 Task: Find connections with filter location Kūdligi with filter topic #Datawith filter profile language Spanish with filter current company Yinson with filter school St Joseph's College of Commerce (Autonomous) with filter industry Laundry and Drycleaning Services with filter service category Public Speaking with filter keywords title Digital Marketing Manager
Action: Mouse moved to (300, 226)
Screenshot: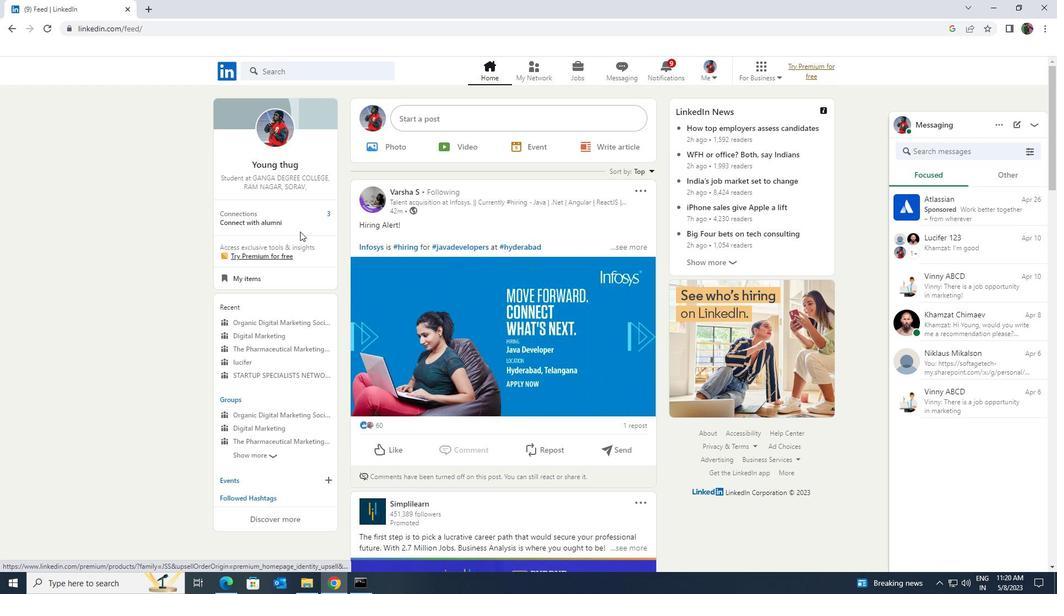 
Action: Mouse pressed left at (300, 226)
Screenshot: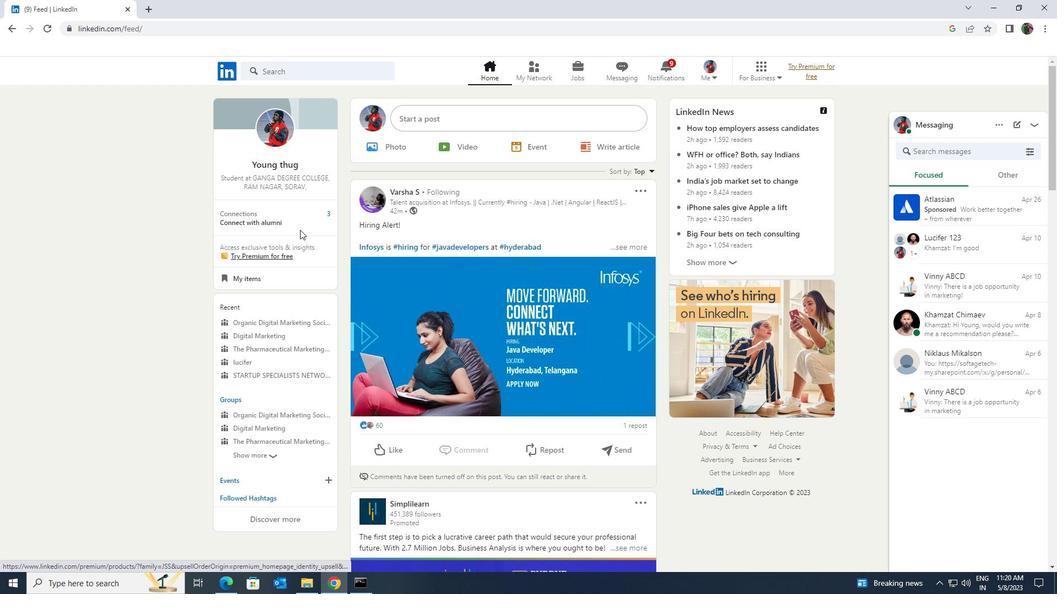 
Action: Mouse moved to (299, 139)
Screenshot: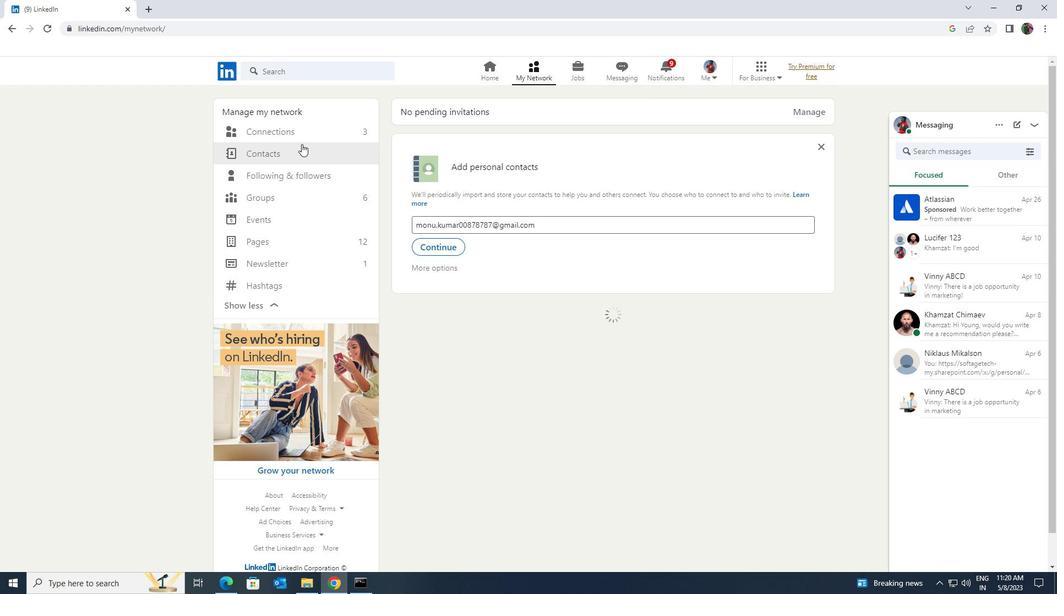
Action: Mouse pressed left at (299, 139)
Screenshot: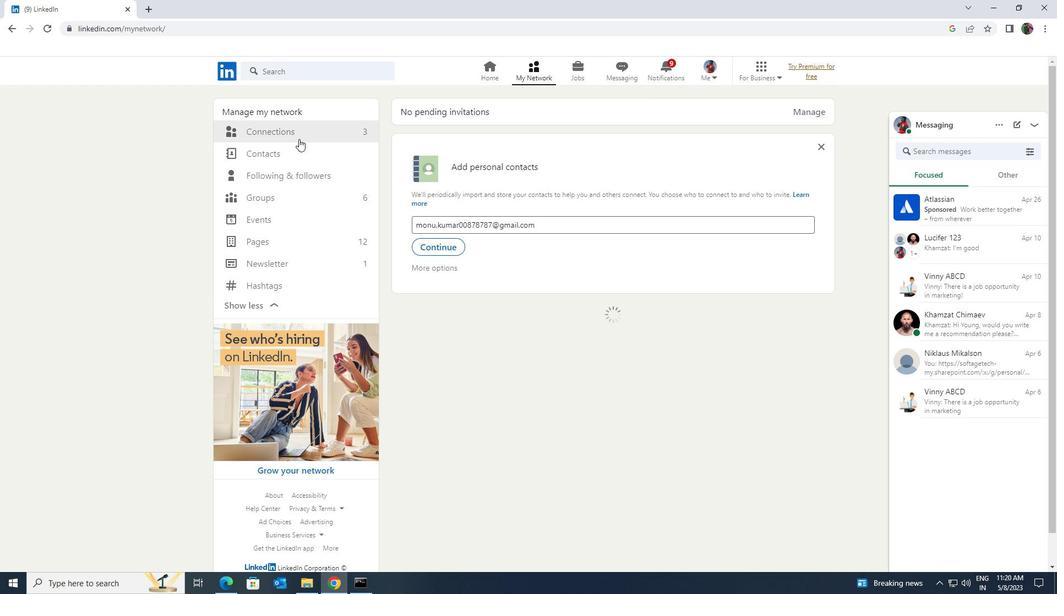 
Action: Mouse moved to (304, 128)
Screenshot: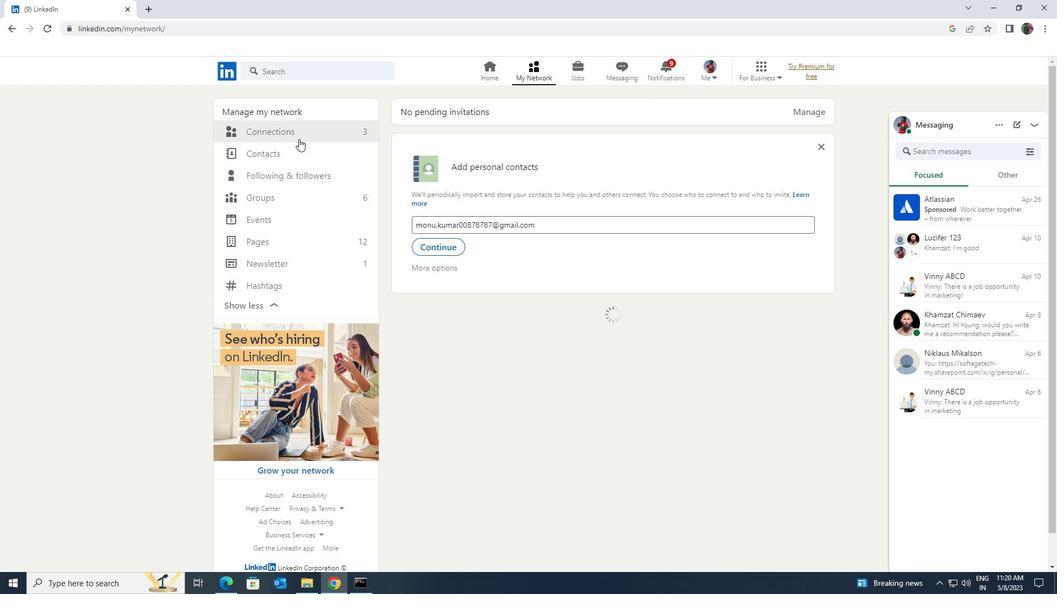 
Action: Mouse pressed left at (304, 128)
Screenshot: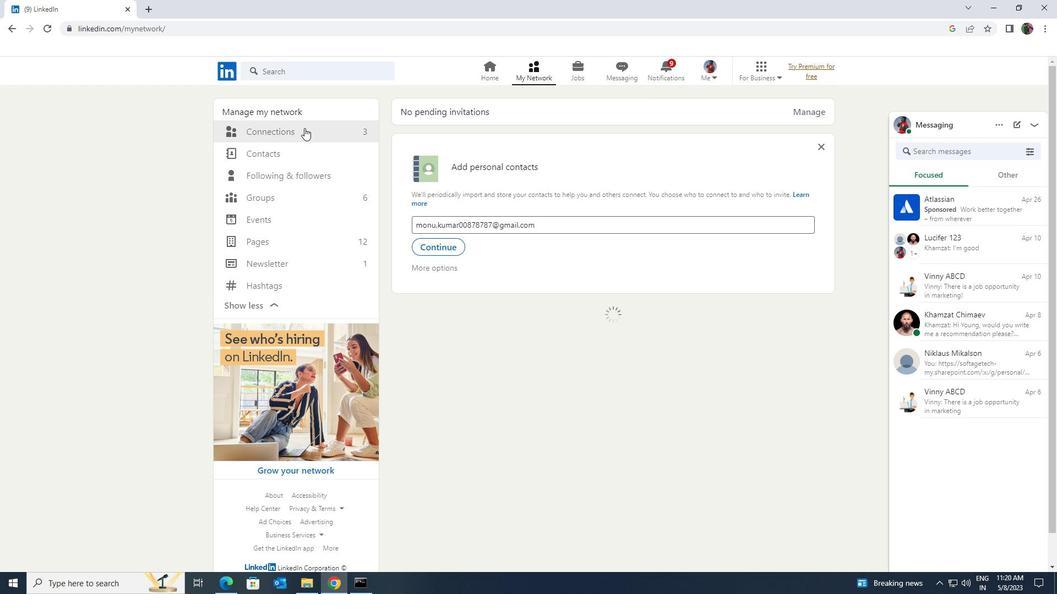 
Action: Mouse moved to (580, 133)
Screenshot: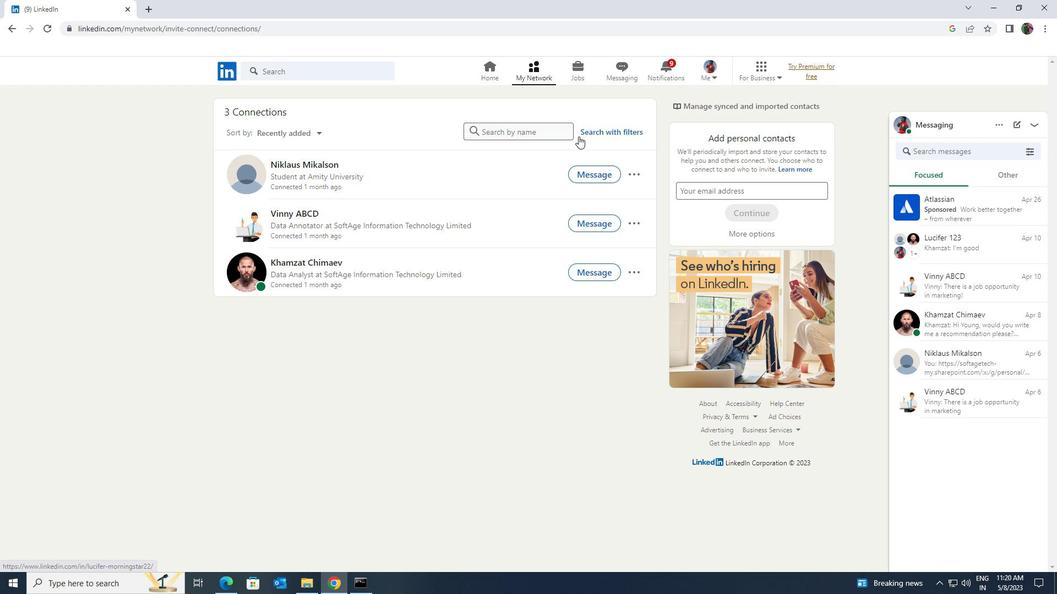 
Action: Mouse pressed left at (580, 133)
Screenshot: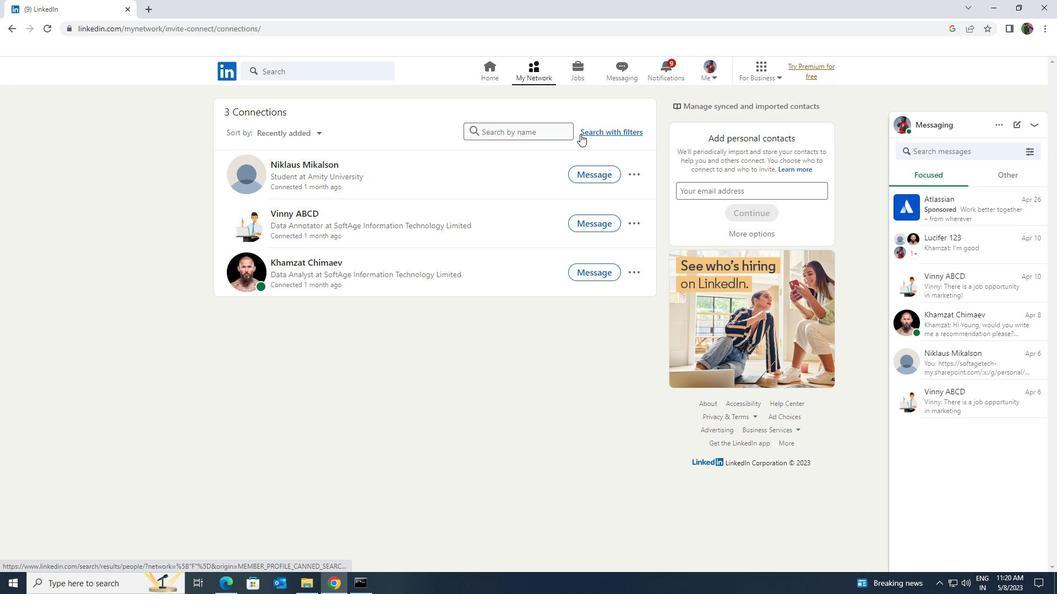 
Action: Mouse moved to (549, 105)
Screenshot: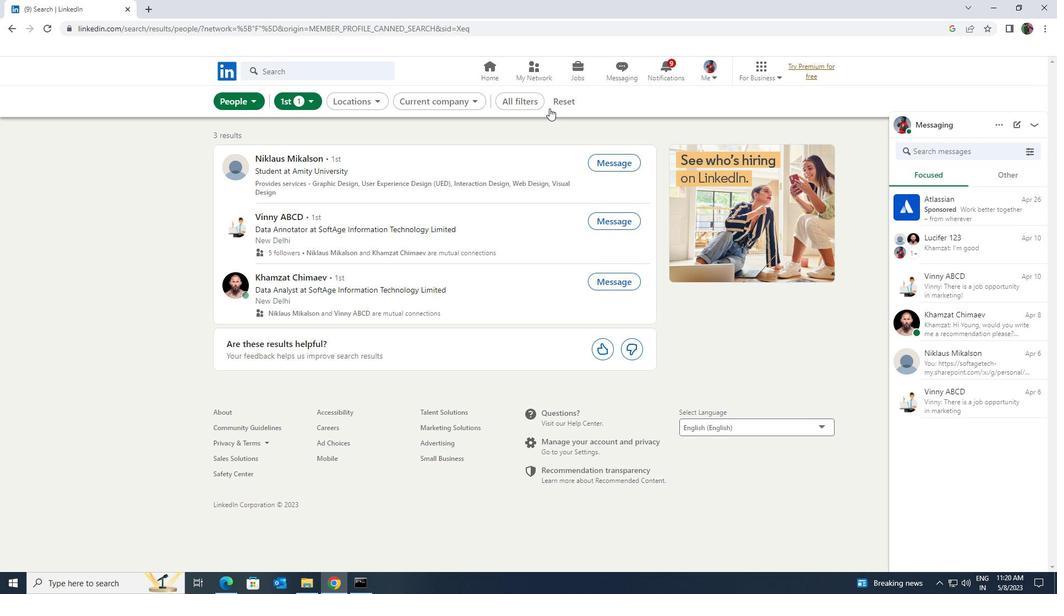 
Action: Mouse pressed left at (549, 105)
Screenshot: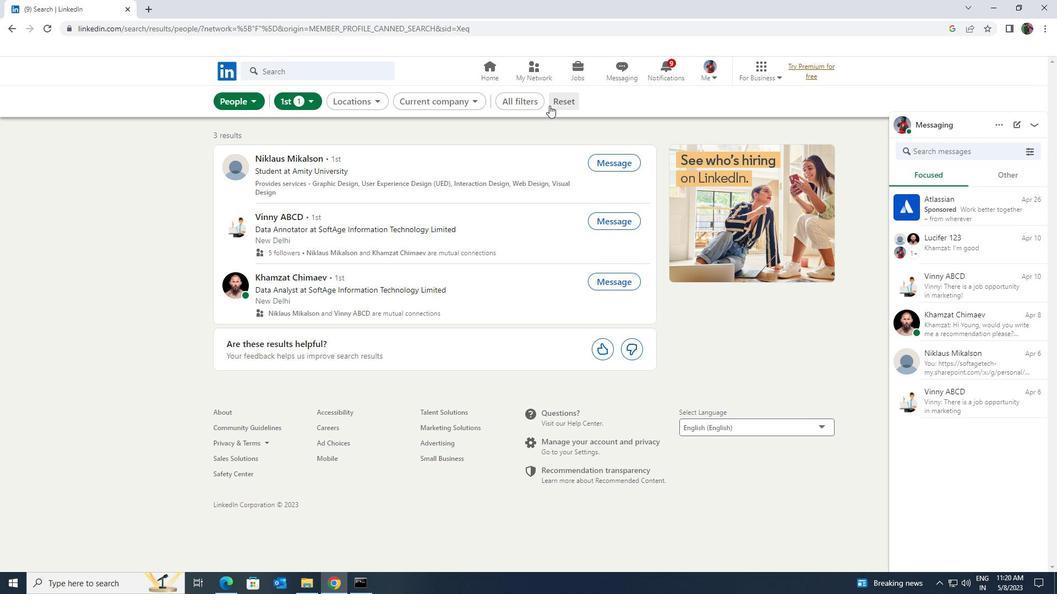 
Action: Mouse moved to (544, 107)
Screenshot: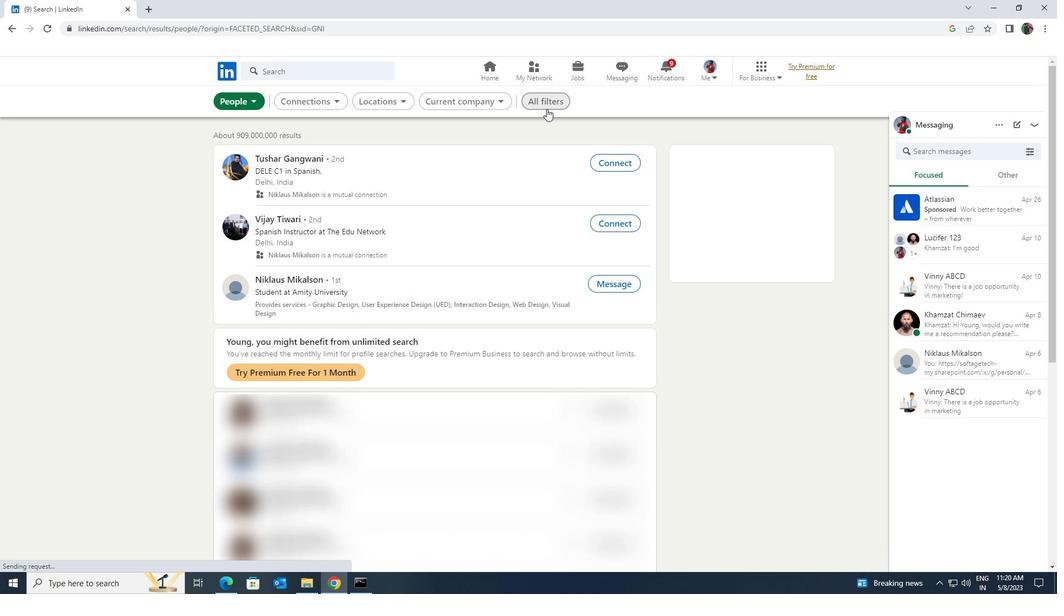 
Action: Mouse pressed left at (544, 107)
Screenshot: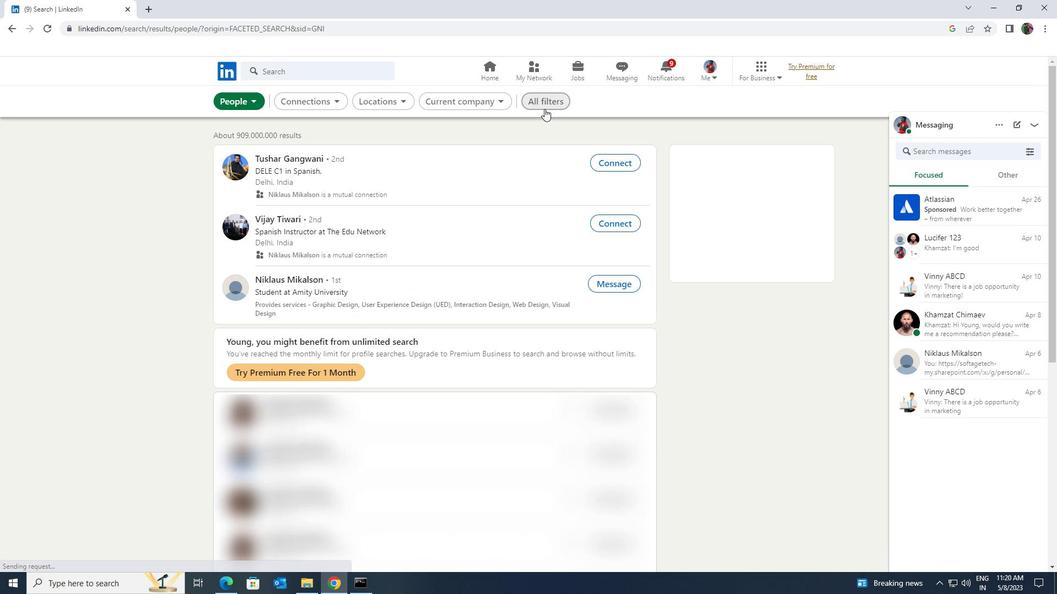 
Action: Mouse moved to (541, 100)
Screenshot: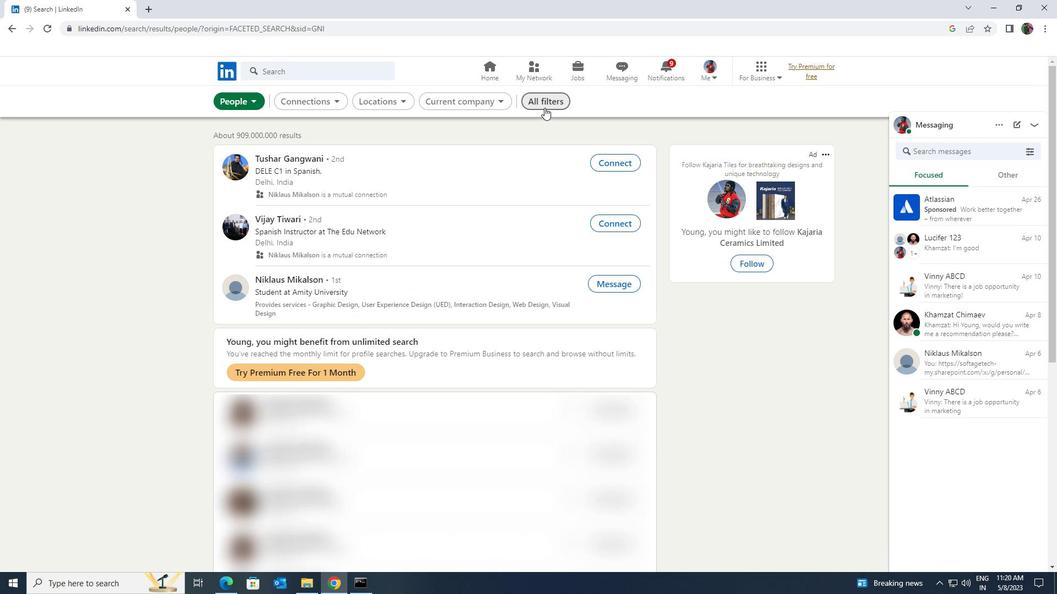 
Action: Mouse pressed left at (541, 100)
Screenshot: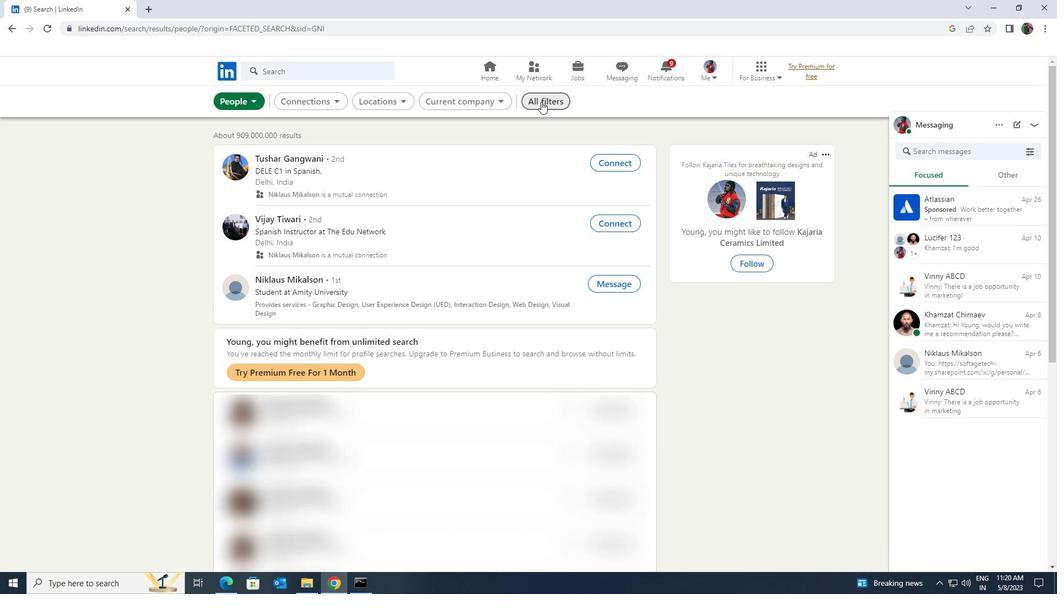 
Action: Mouse moved to (541, 98)
Screenshot: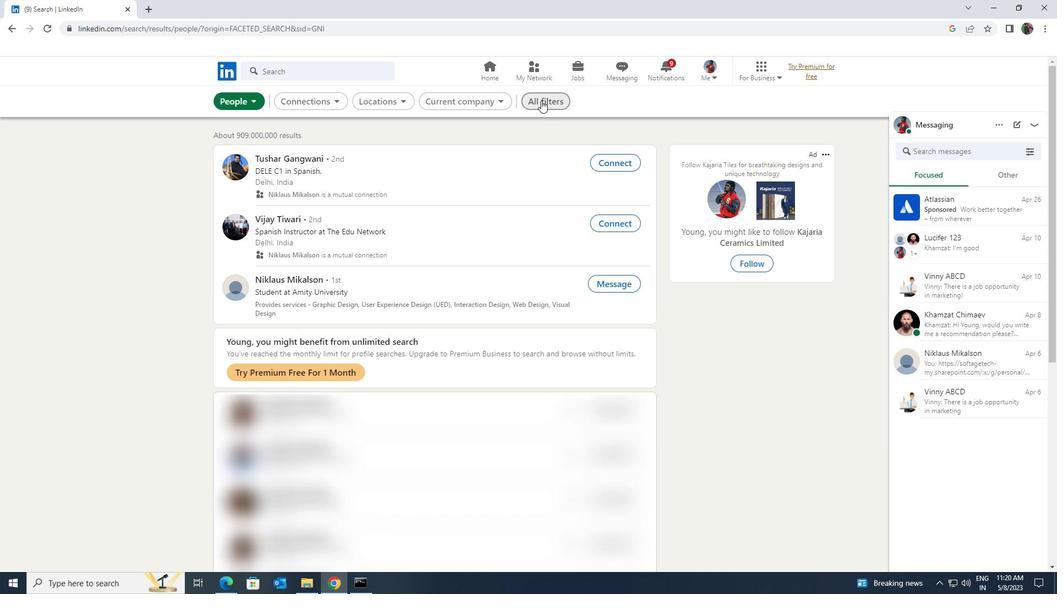 
Action: Mouse pressed left at (541, 98)
Screenshot: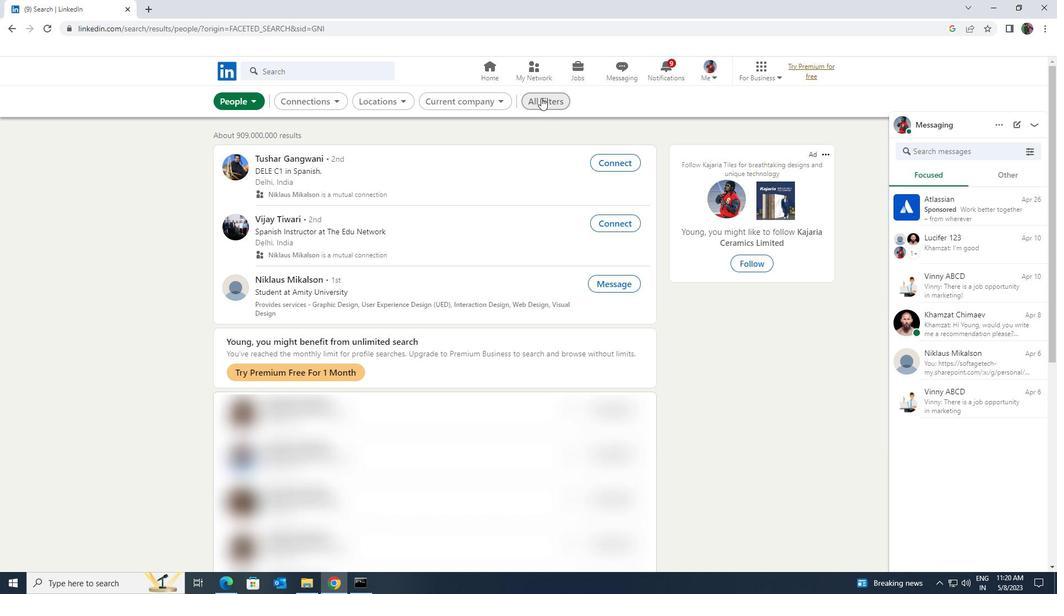 
Action: Mouse moved to (914, 426)
Screenshot: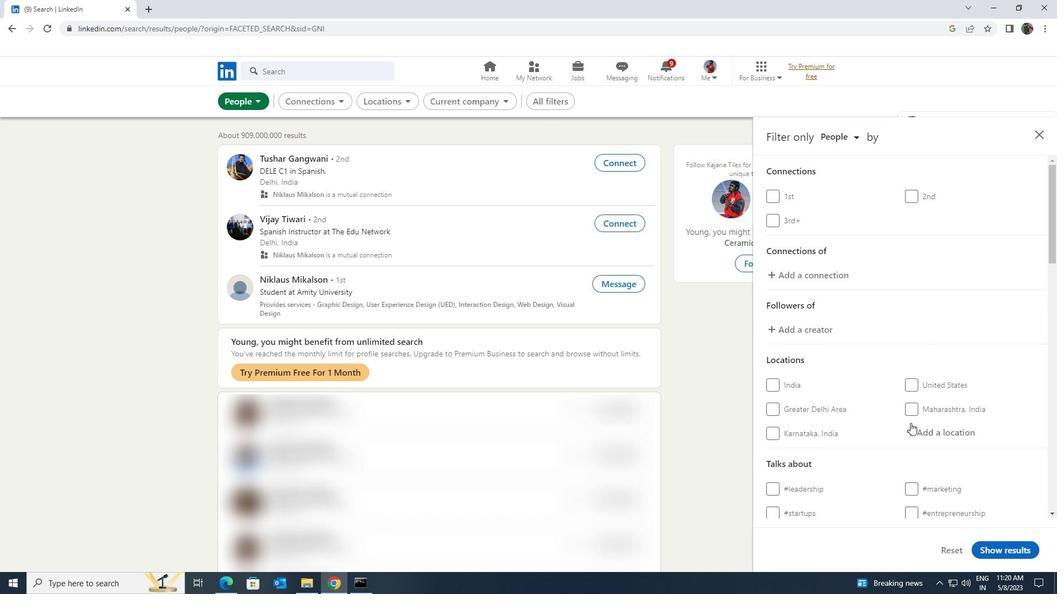 
Action: Mouse pressed left at (914, 426)
Screenshot: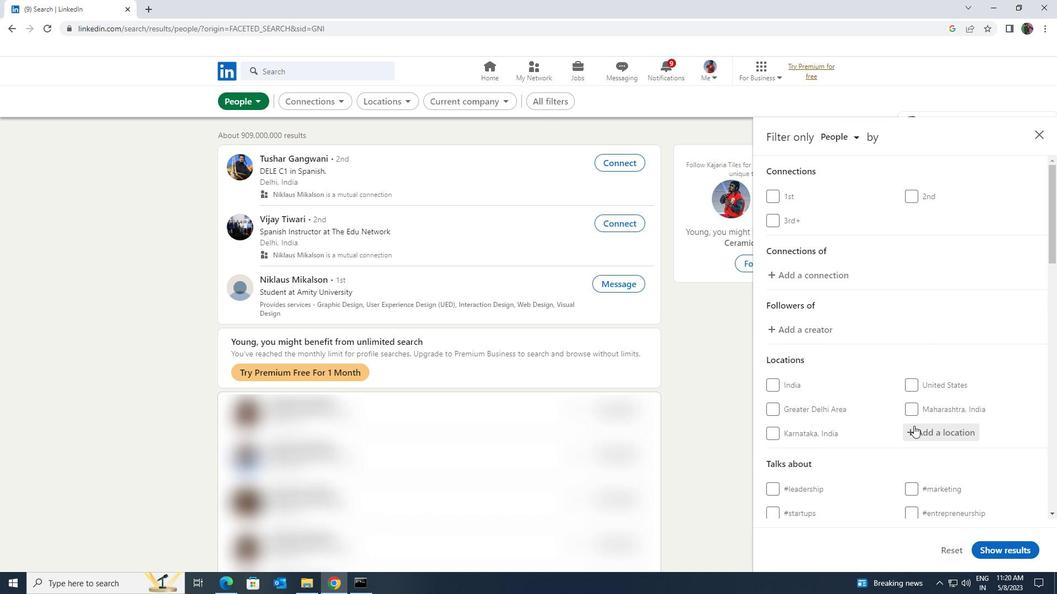 
Action: Mouse moved to (914, 426)
Screenshot: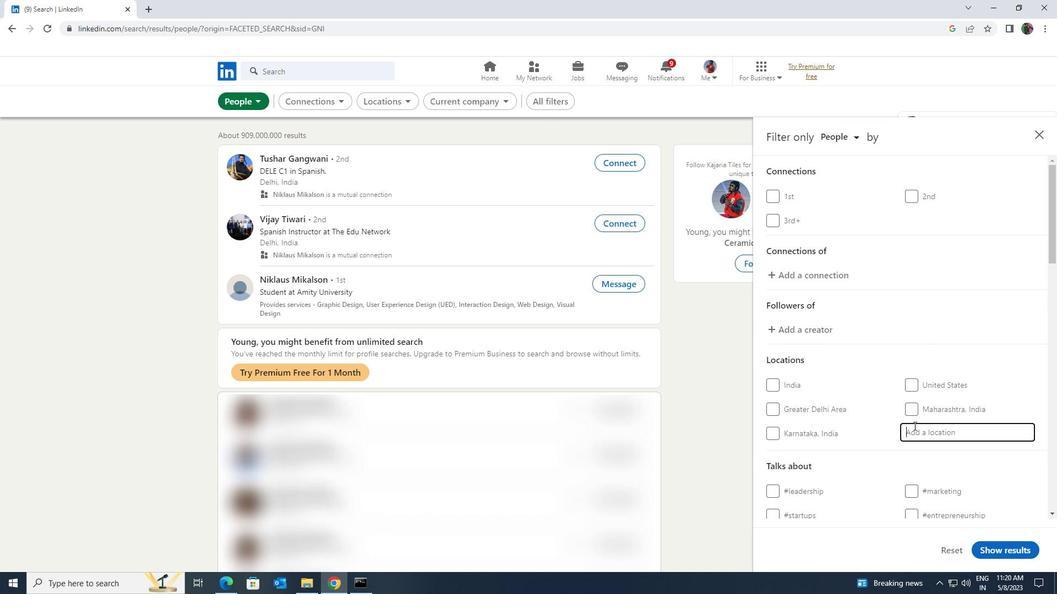 
Action: Key pressed <Key.shift>KUDLI
Screenshot: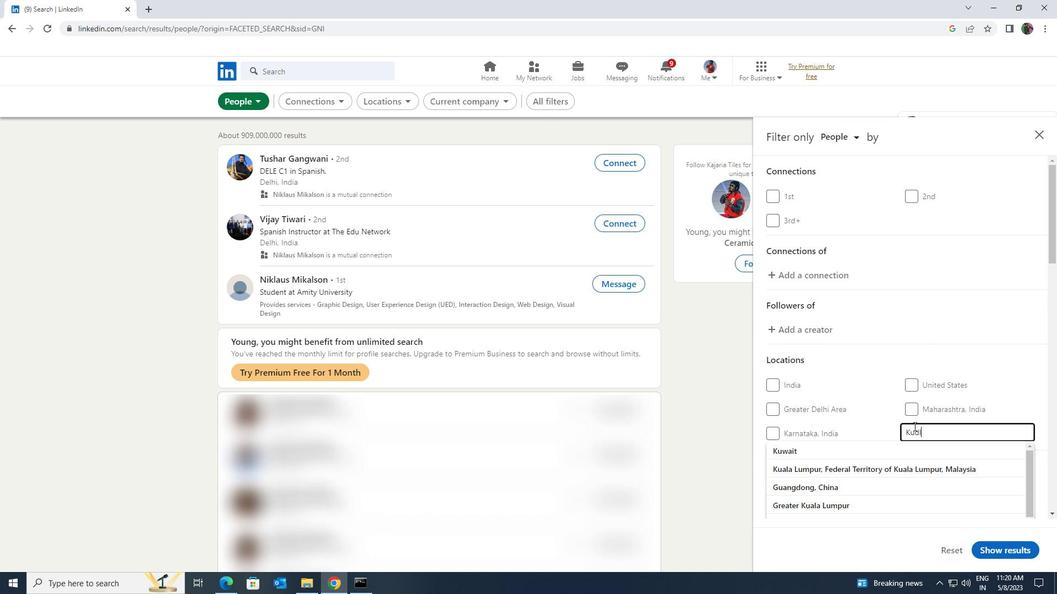 
Action: Mouse moved to (911, 442)
Screenshot: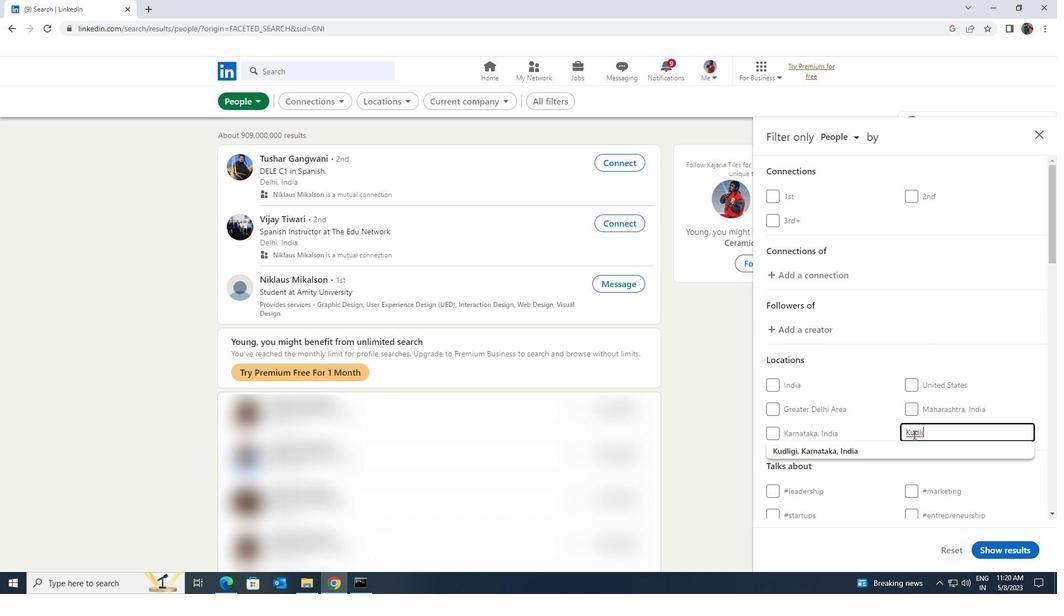 
Action: Mouse pressed left at (911, 442)
Screenshot: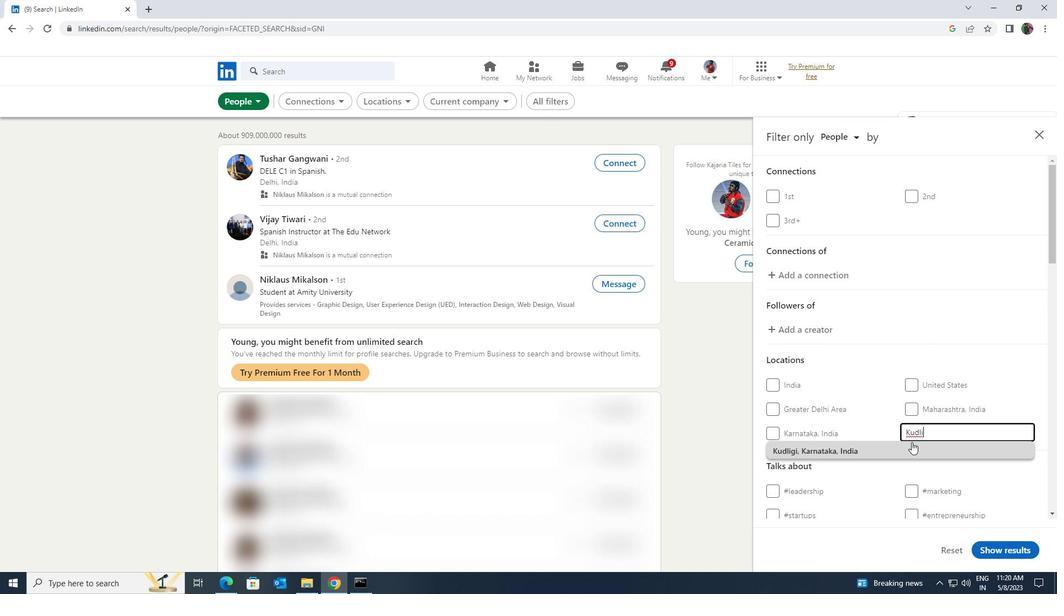 
Action: Mouse moved to (913, 443)
Screenshot: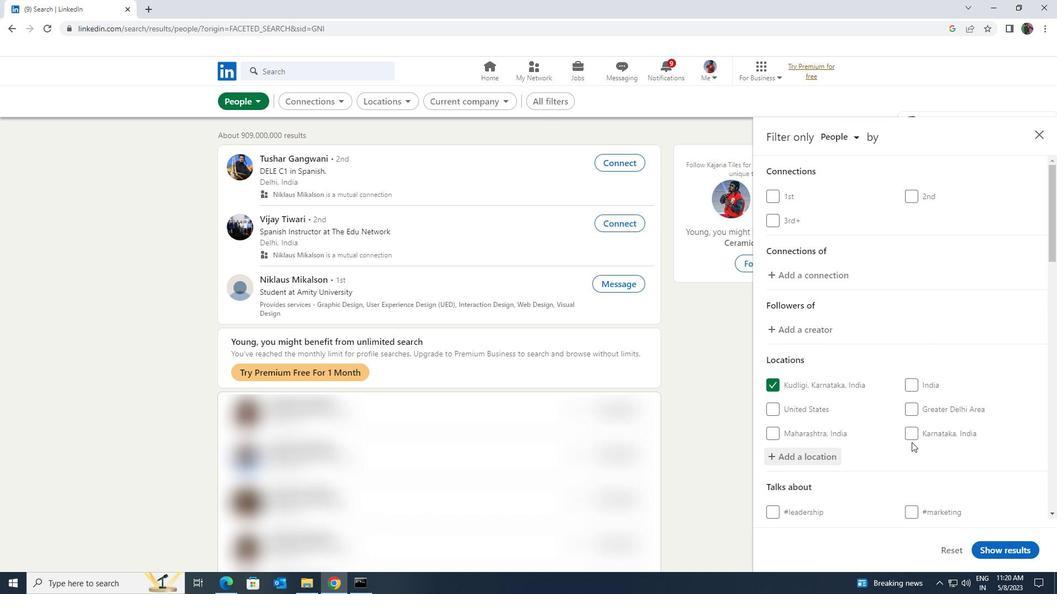 
Action: Mouse scrolled (913, 442) with delta (0, 0)
Screenshot: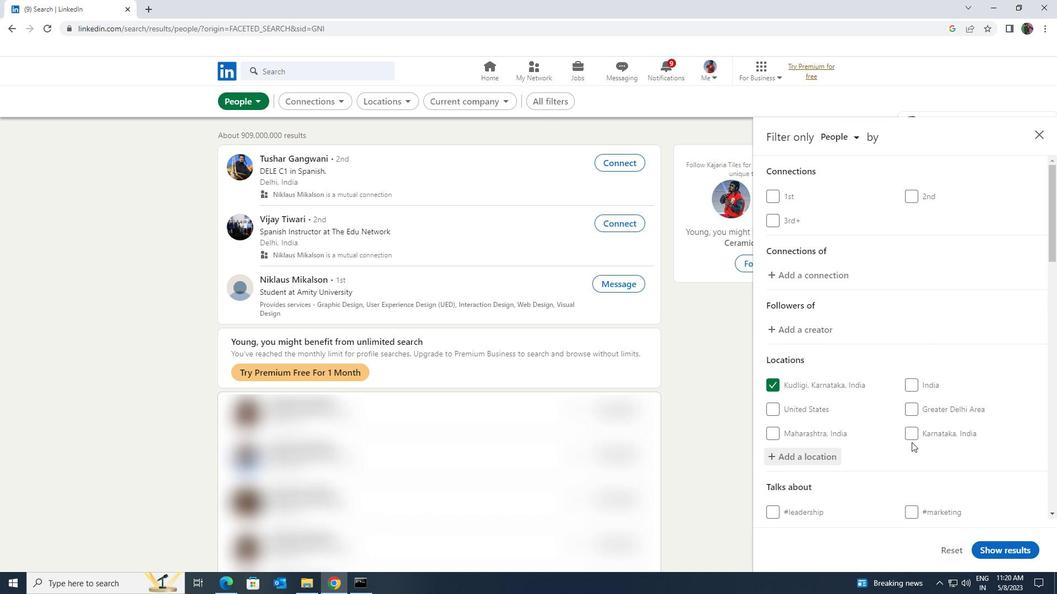 
Action: Mouse scrolled (913, 442) with delta (0, 0)
Screenshot: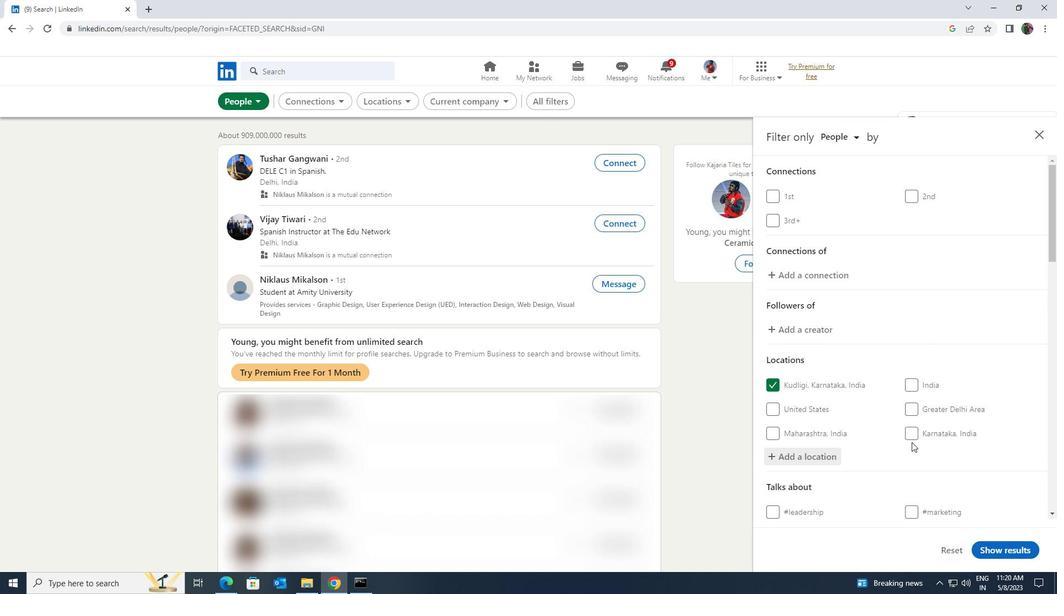 
Action: Mouse moved to (919, 449)
Screenshot: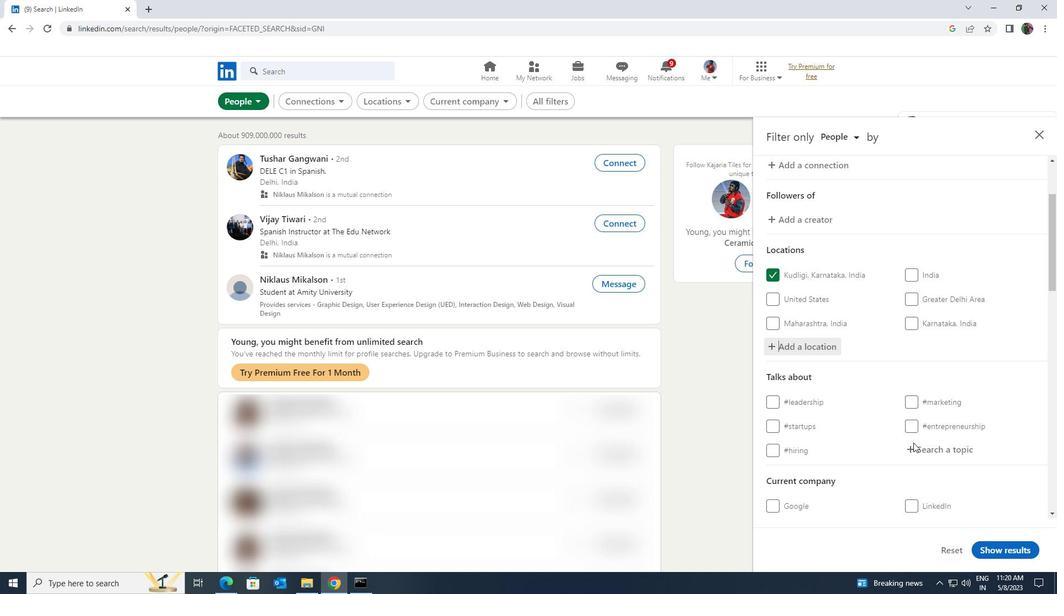 
Action: Mouse pressed left at (919, 449)
Screenshot: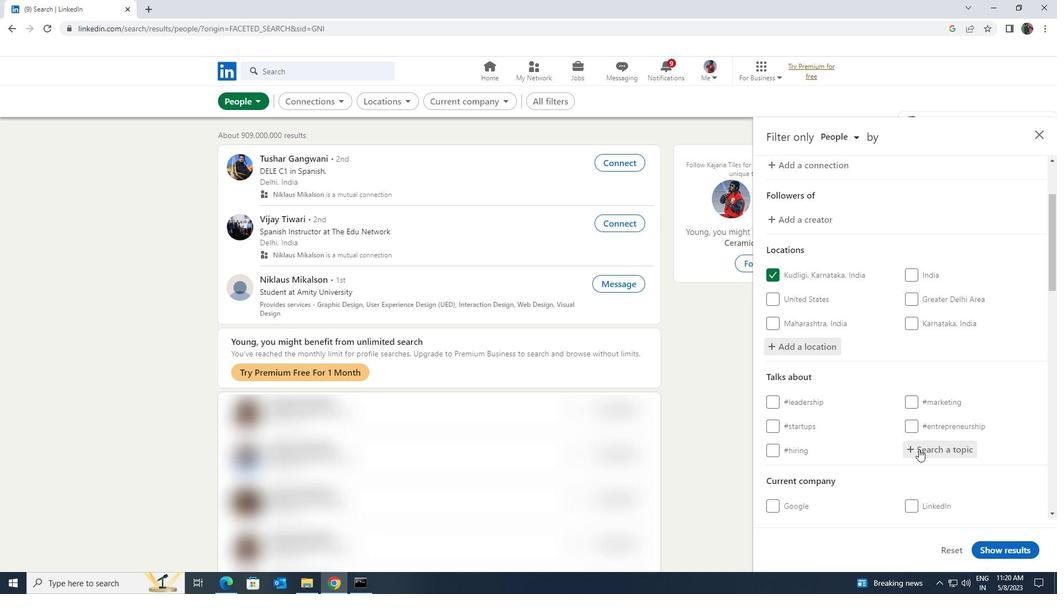 
Action: Key pressed <Key.shift><Key.shift><Key.shift><Key.shift><Key.shift><Key.shift>DATA
Screenshot: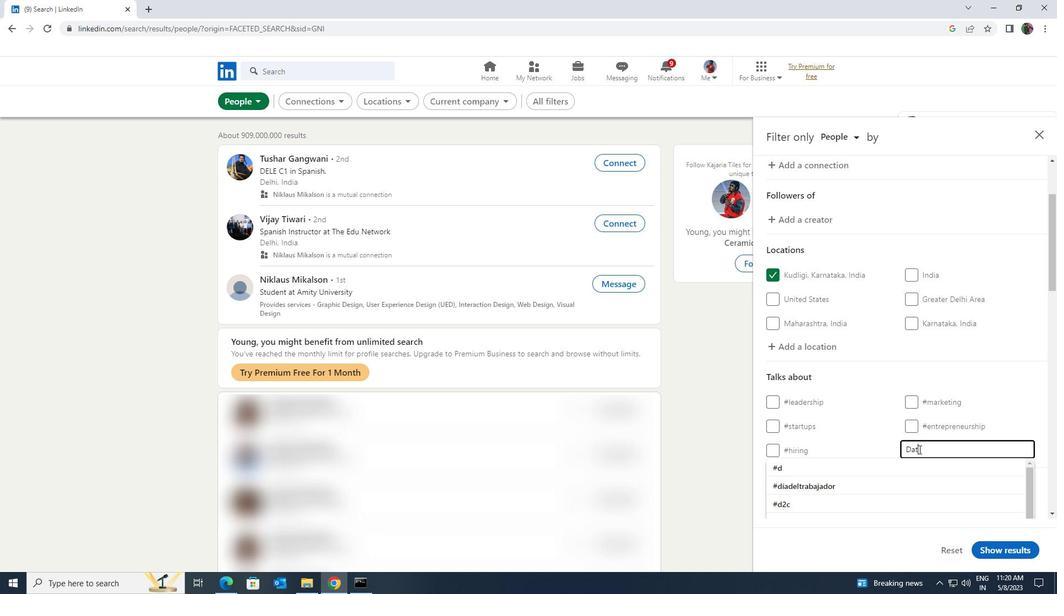 
Action: Mouse moved to (914, 466)
Screenshot: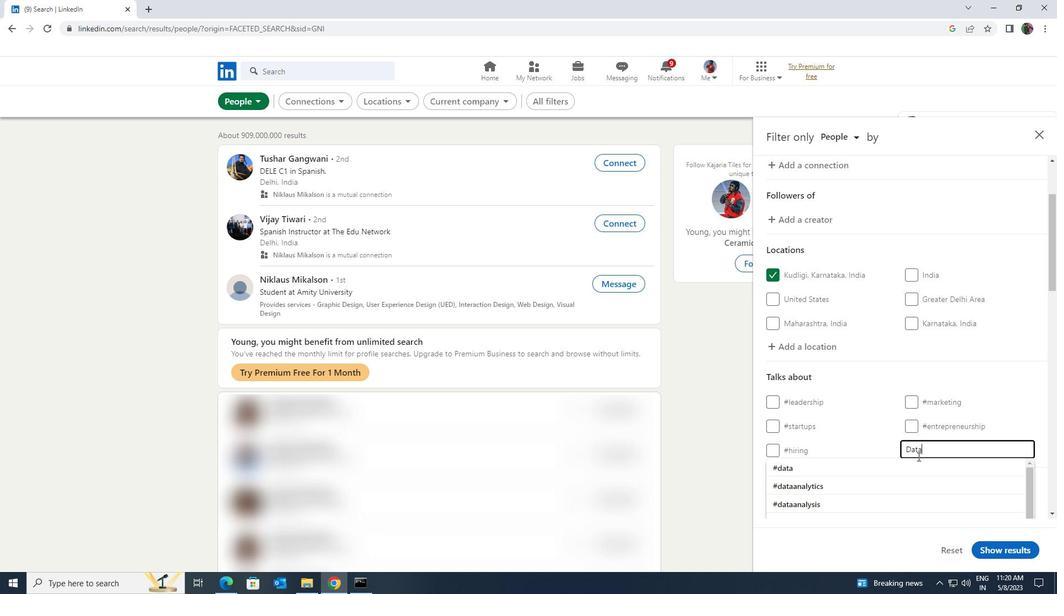 
Action: Mouse pressed left at (914, 466)
Screenshot: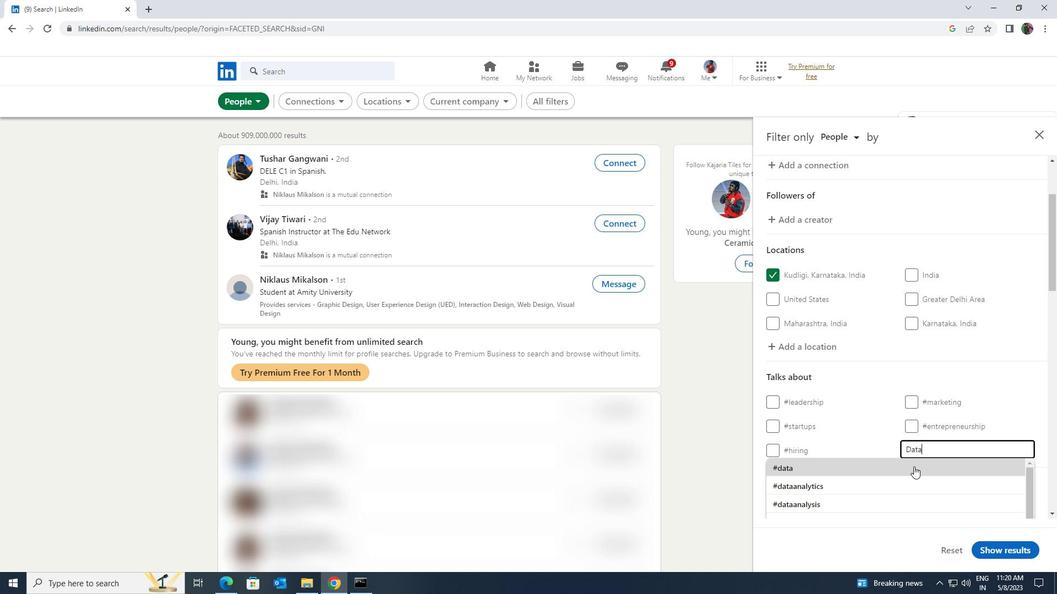 
Action: Mouse scrolled (914, 466) with delta (0, 0)
Screenshot: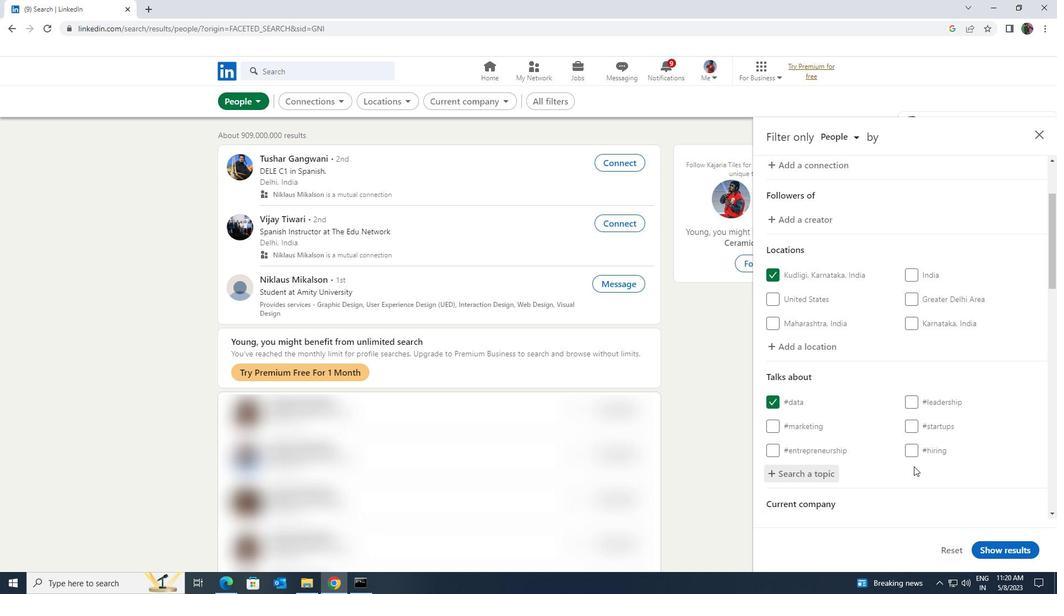 
Action: Mouse scrolled (914, 466) with delta (0, 0)
Screenshot: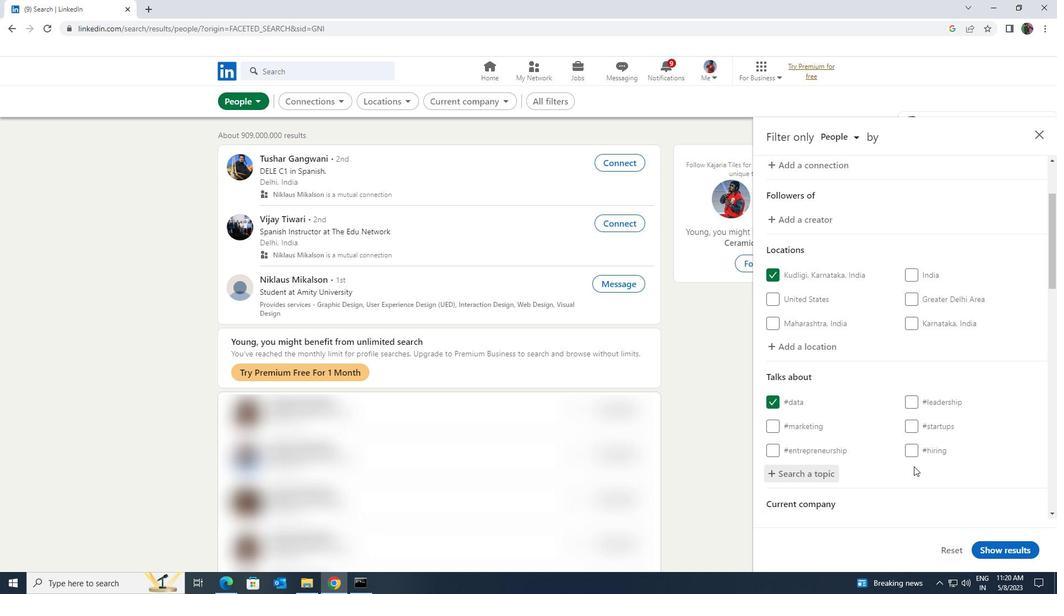 
Action: Mouse moved to (914, 467)
Screenshot: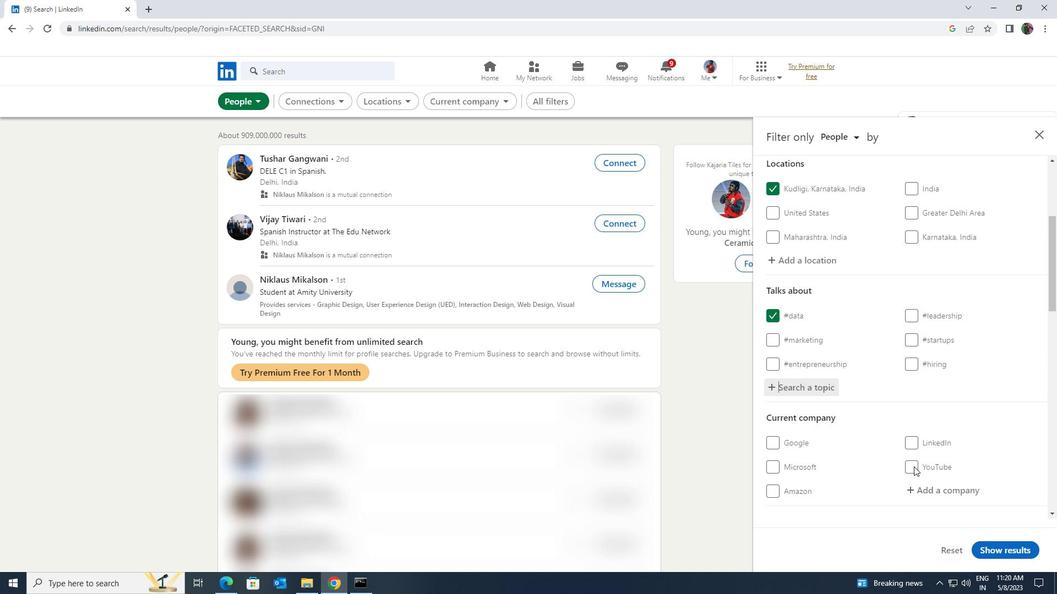 
Action: Mouse scrolled (914, 466) with delta (0, 0)
Screenshot: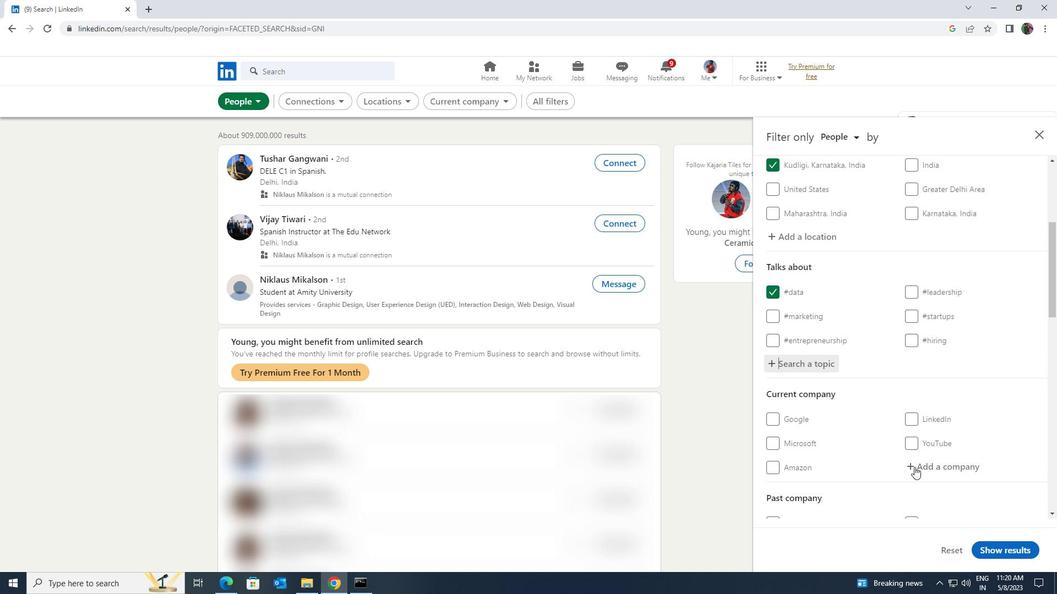 
Action: Mouse moved to (915, 468)
Screenshot: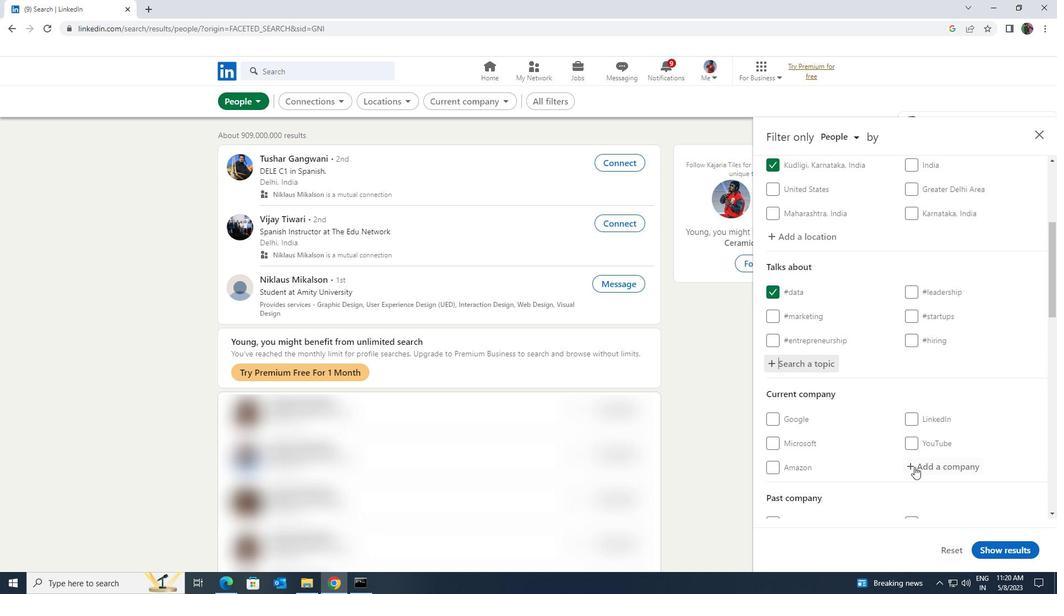 
Action: Mouse scrolled (915, 467) with delta (0, 0)
Screenshot: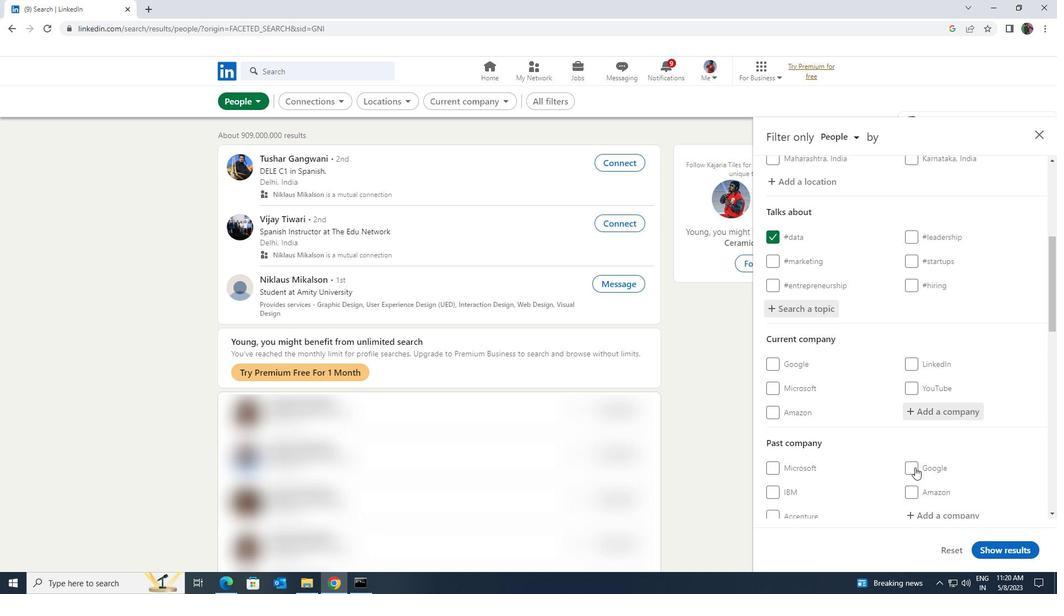 
Action: Mouse scrolled (915, 467) with delta (0, 0)
Screenshot: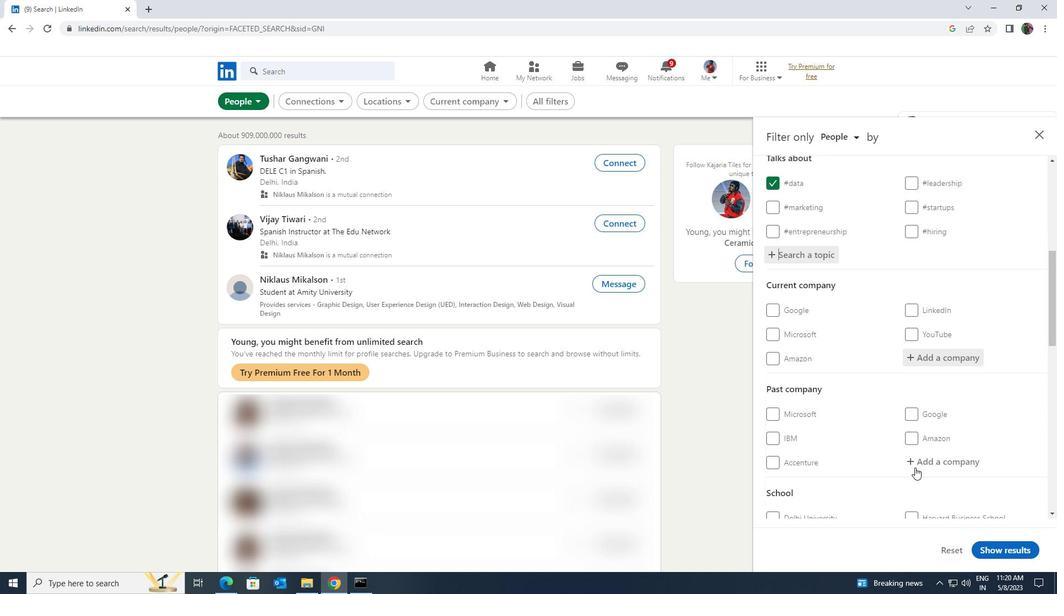 
Action: Mouse scrolled (915, 467) with delta (0, 0)
Screenshot: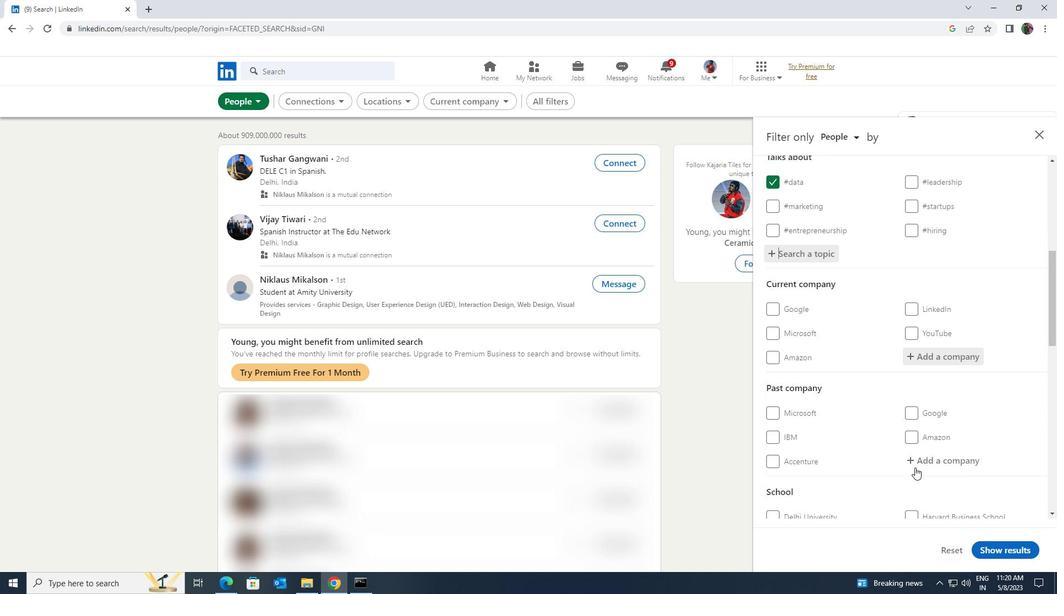 
Action: Mouse scrolled (915, 467) with delta (0, 0)
Screenshot: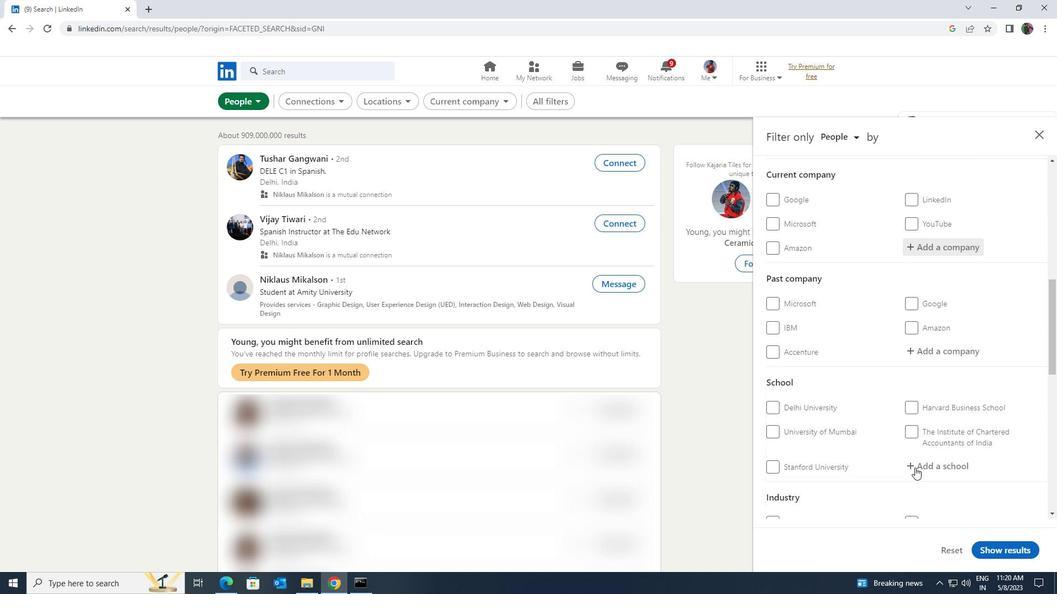 
Action: Mouse scrolled (915, 467) with delta (0, 0)
Screenshot: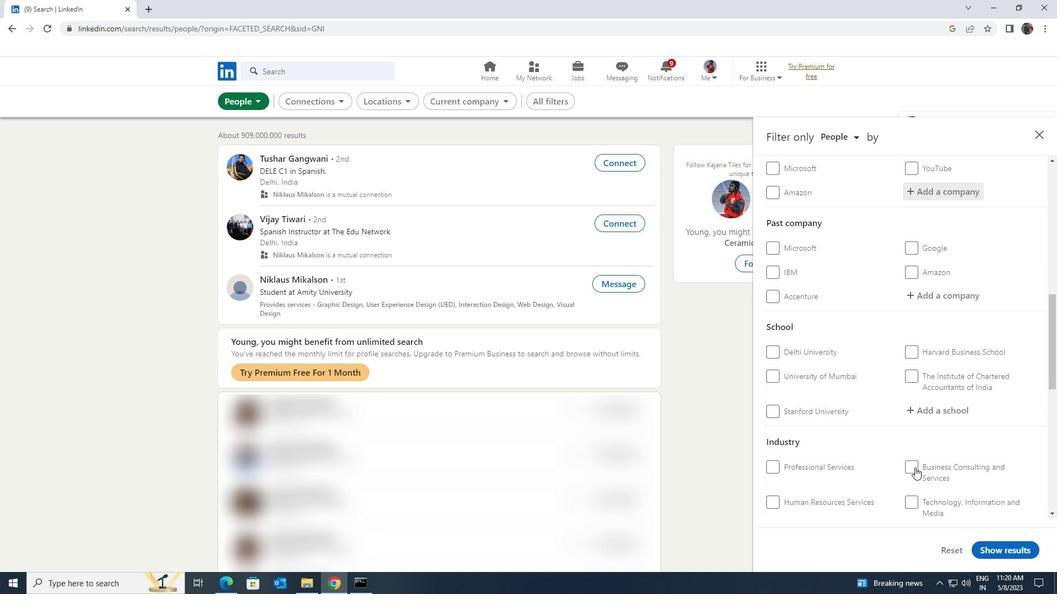 
Action: Mouse scrolled (915, 467) with delta (0, 0)
Screenshot: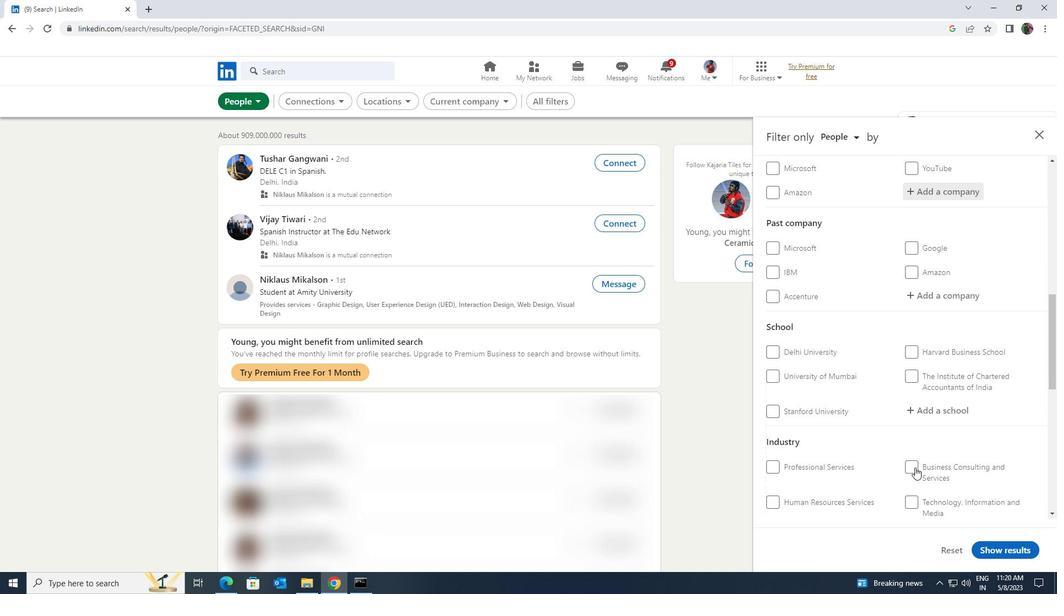 
Action: Mouse scrolled (915, 467) with delta (0, 0)
Screenshot: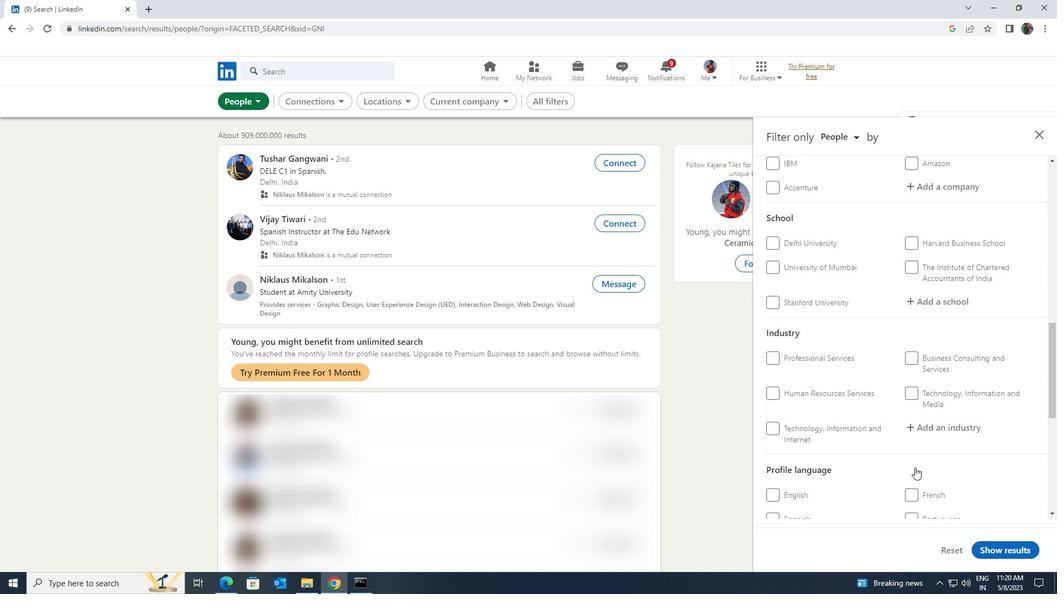 
Action: Mouse moved to (805, 462)
Screenshot: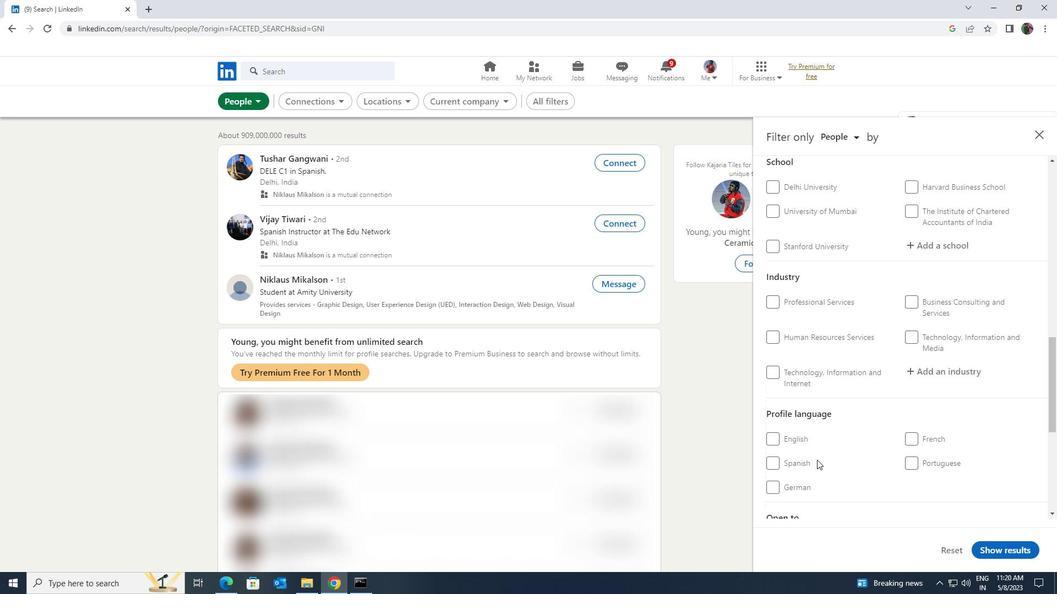 
Action: Mouse pressed left at (805, 462)
Screenshot: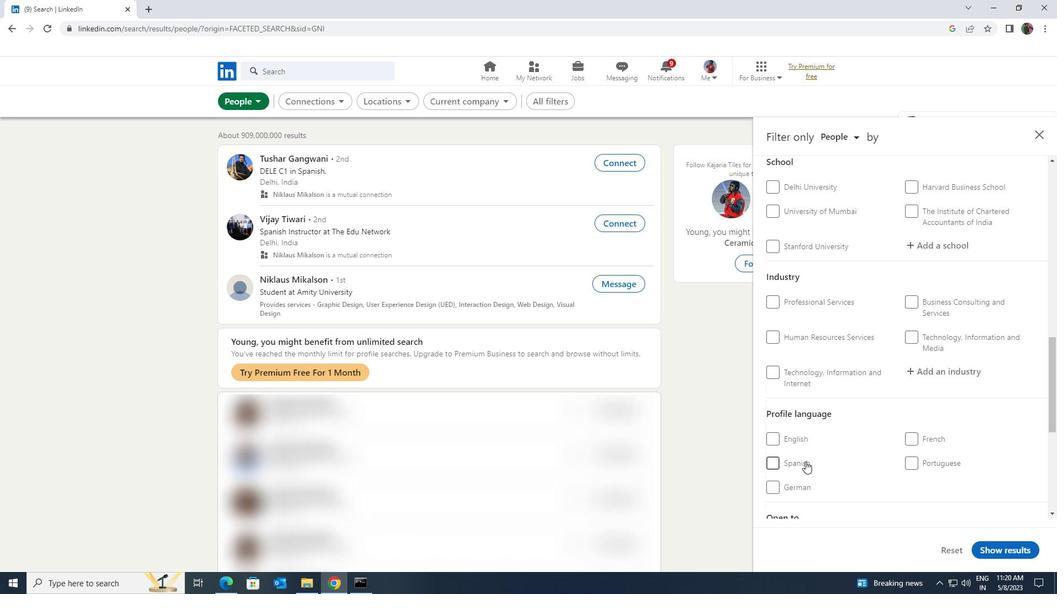 
Action: Mouse moved to (895, 464)
Screenshot: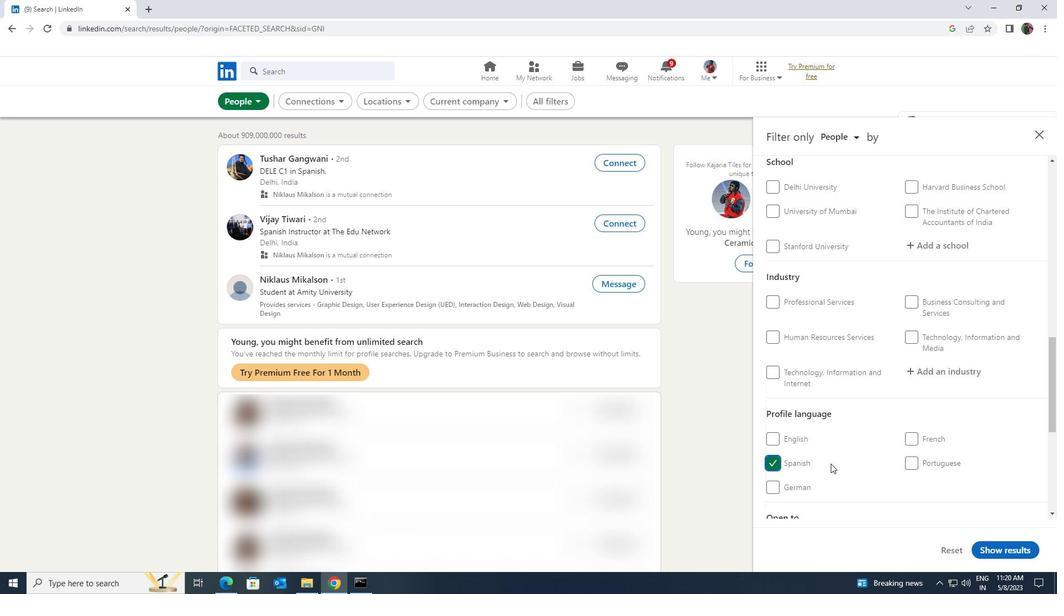 
Action: Mouse scrolled (895, 464) with delta (0, 0)
Screenshot: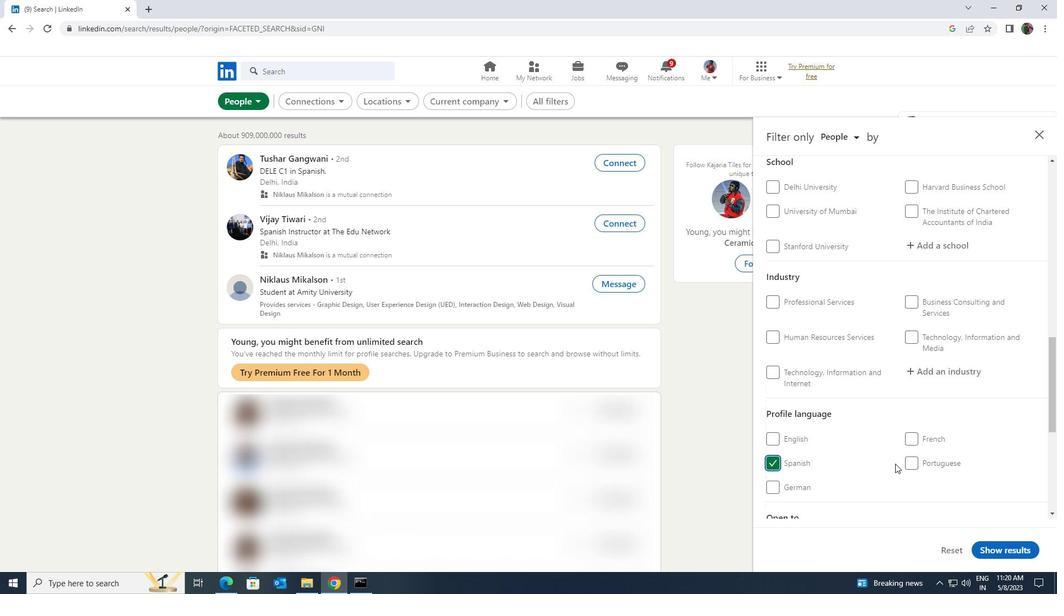 
Action: Mouse scrolled (895, 464) with delta (0, 0)
Screenshot: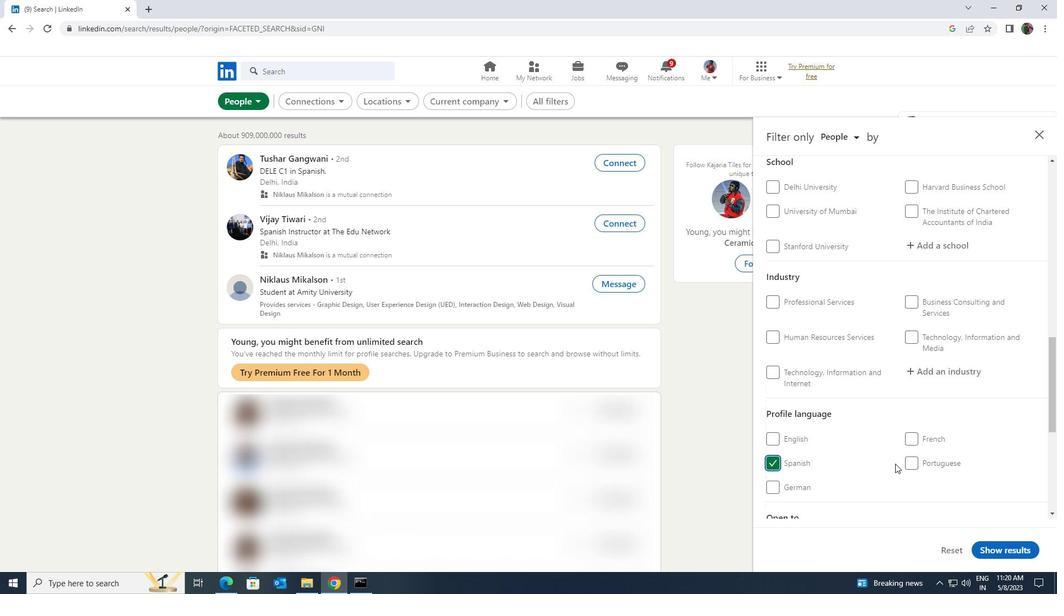 
Action: Mouse scrolled (895, 464) with delta (0, 0)
Screenshot: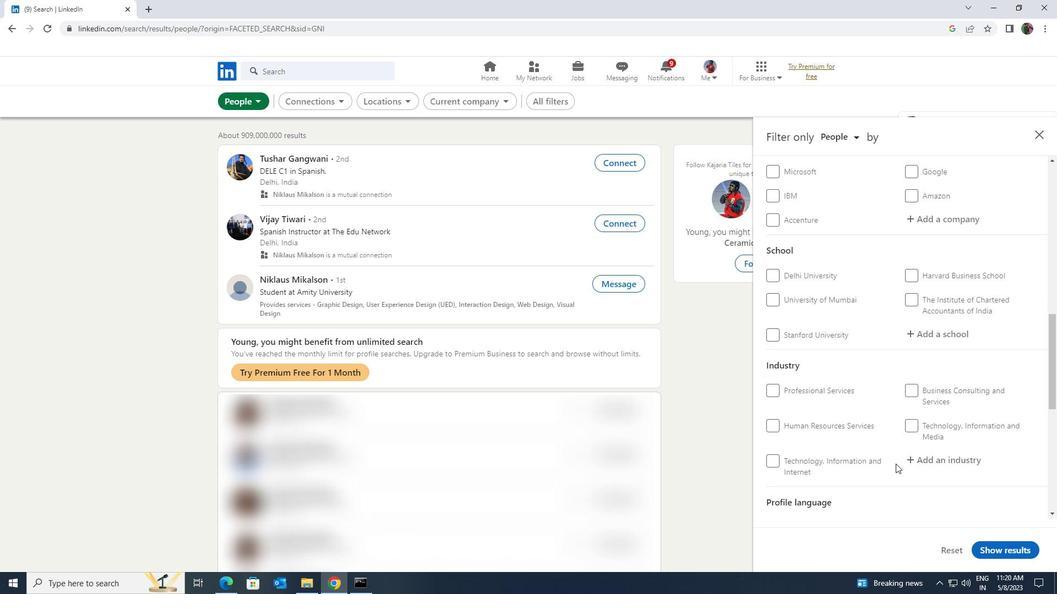 
Action: Mouse scrolled (895, 464) with delta (0, 0)
Screenshot: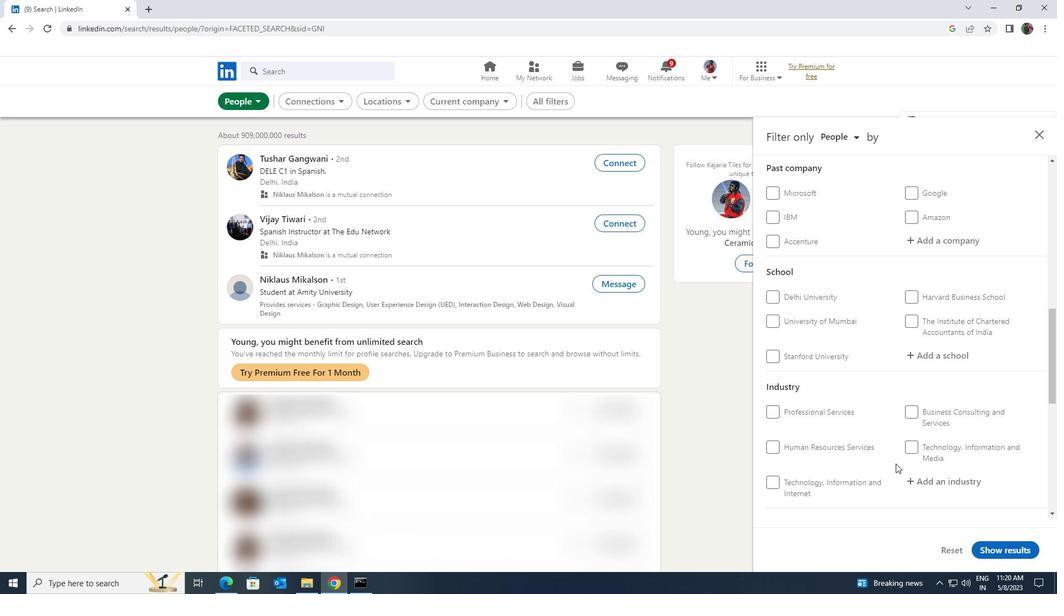 
Action: Mouse scrolled (895, 464) with delta (0, 0)
Screenshot: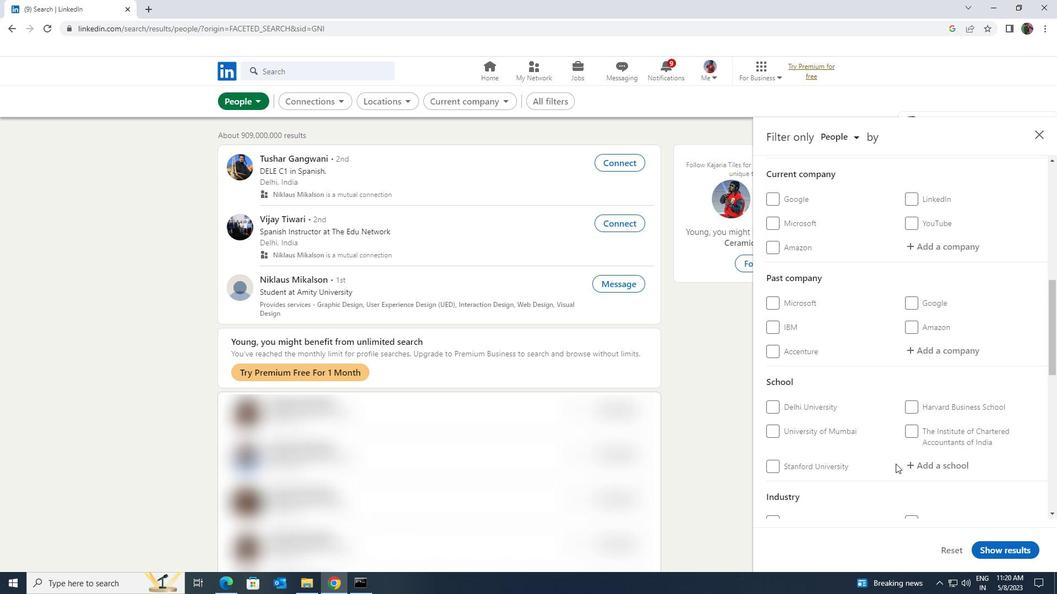
Action: Mouse scrolled (895, 464) with delta (0, 0)
Screenshot: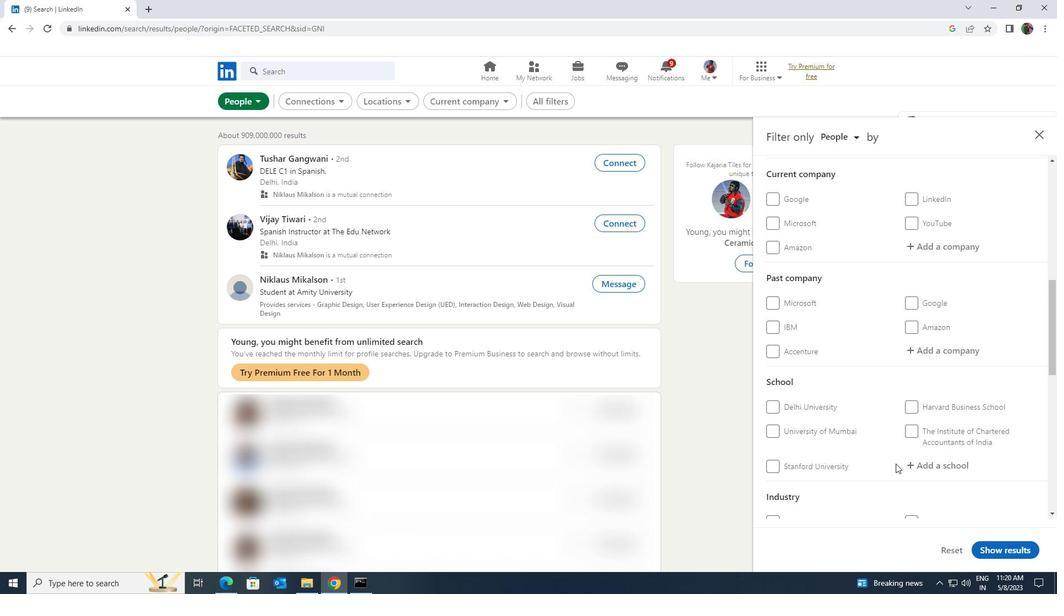 
Action: Mouse scrolled (895, 464) with delta (0, 0)
Screenshot: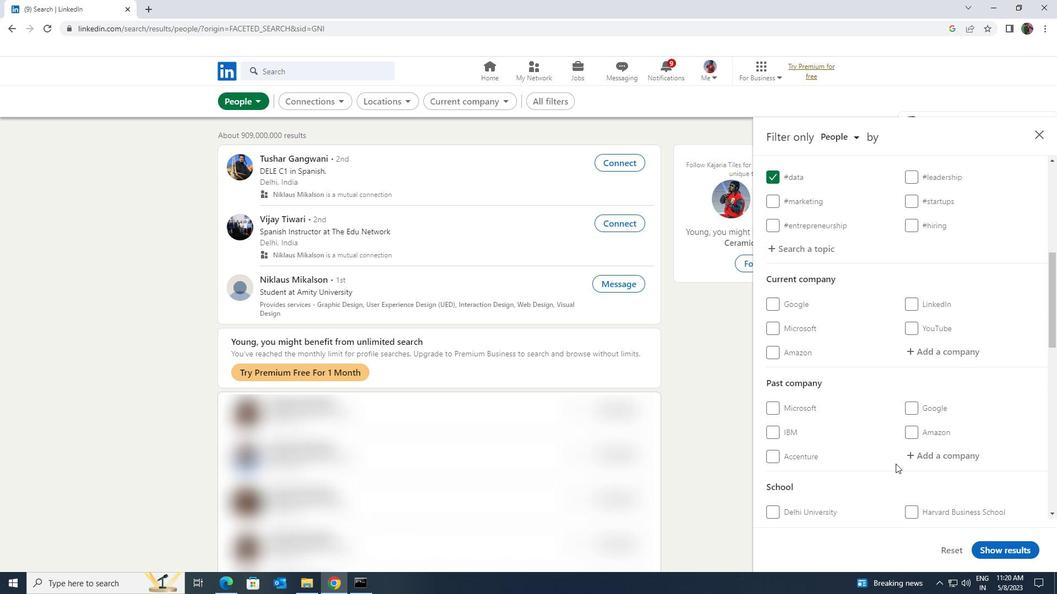
Action: Mouse moved to (918, 414)
Screenshot: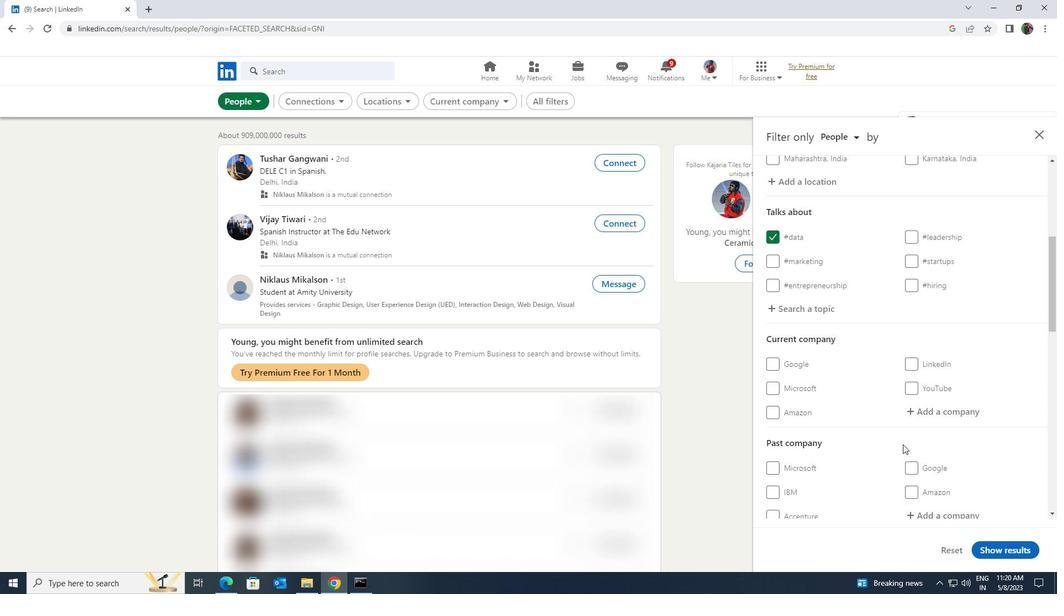 
Action: Mouse pressed left at (918, 414)
Screenshot: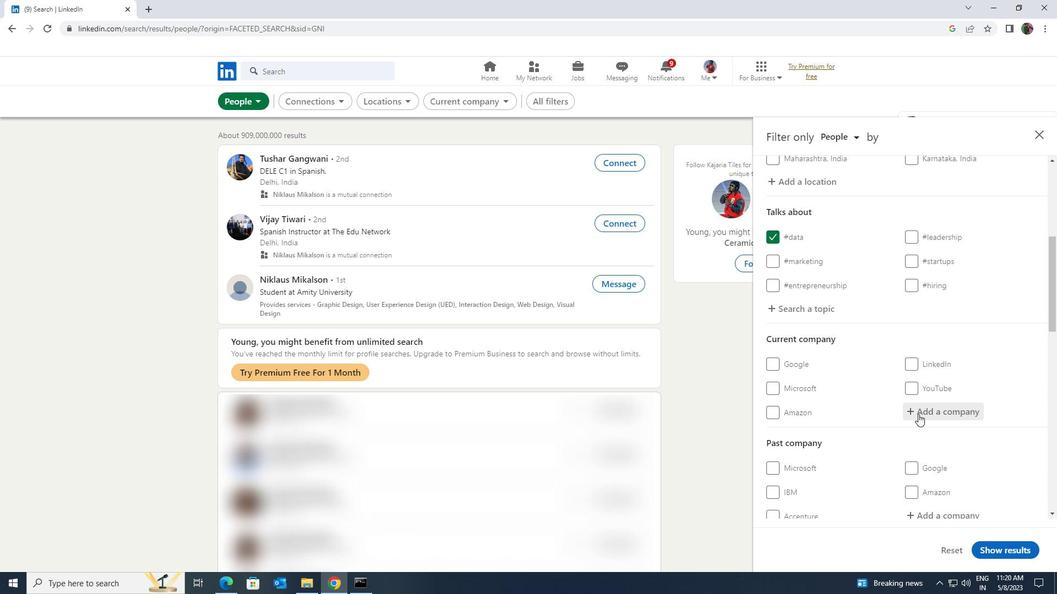 
Action: Key pressed <Key.shift><Key.shift><Key.shift><Key.shift><Key.shift><Key.shift><Key.shift>YINSON
Screenshot: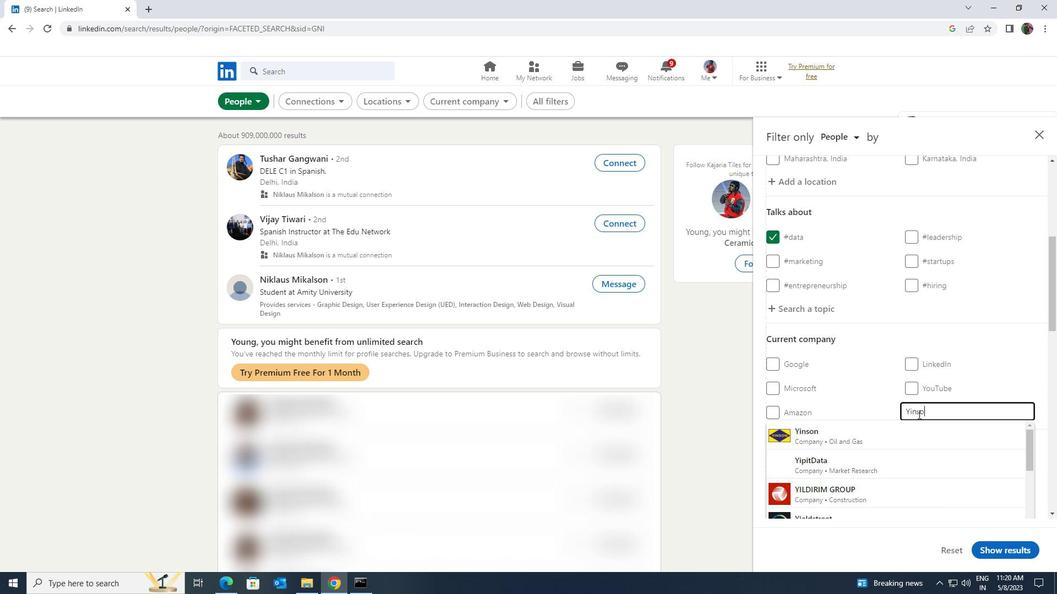 
Action: Mouse moved to (916, 427)
Screenshot: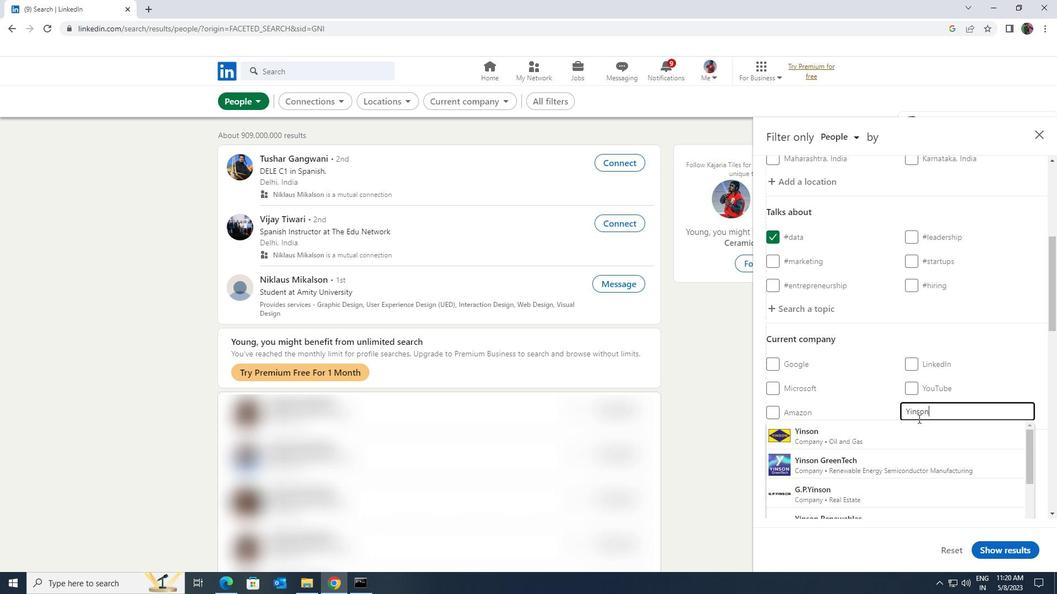 
Action: Mouse pressed left at (916, 427)
Screenshot: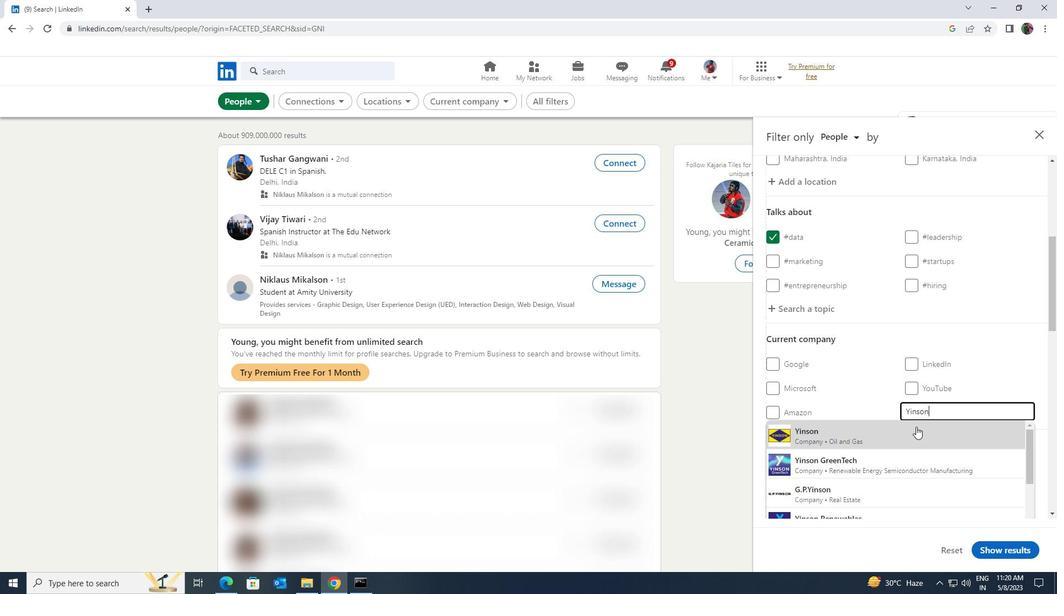
Action: Mouse scrolled (916, 426) with delta (0, 0)
Screenshot: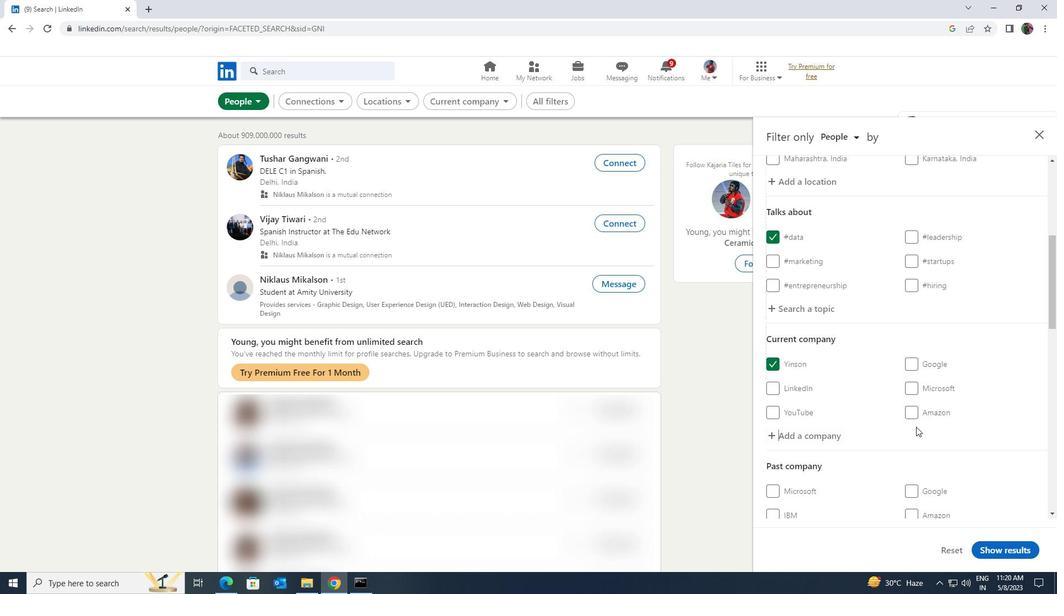 
Action: Mouse scrolled (916, 426) with delta (0, 0)
Screenshot: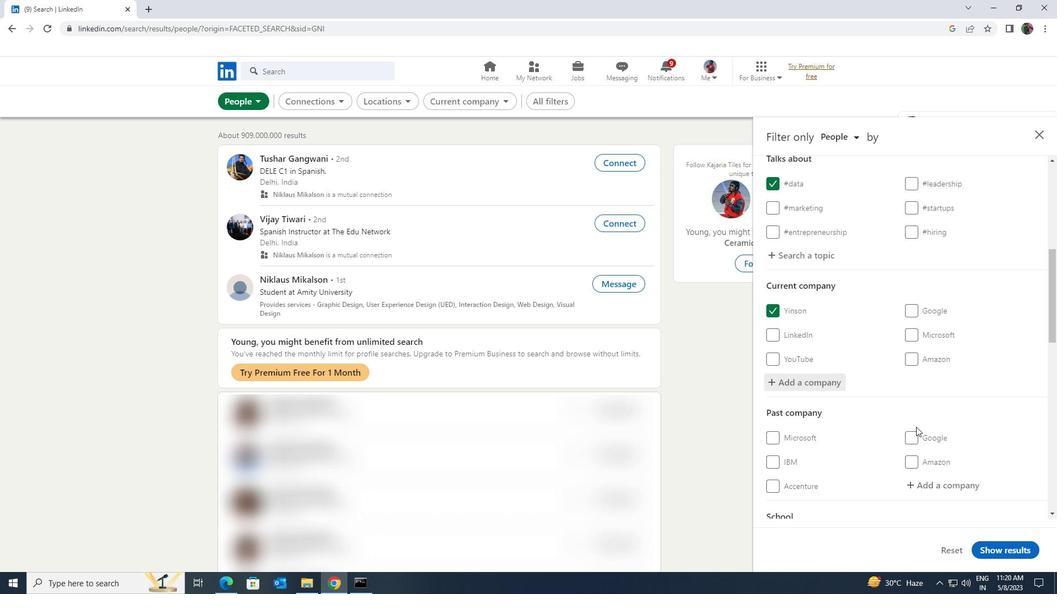 
Action: Mouse scrolled (916, 426) with delta (0, 0)
Screenshot: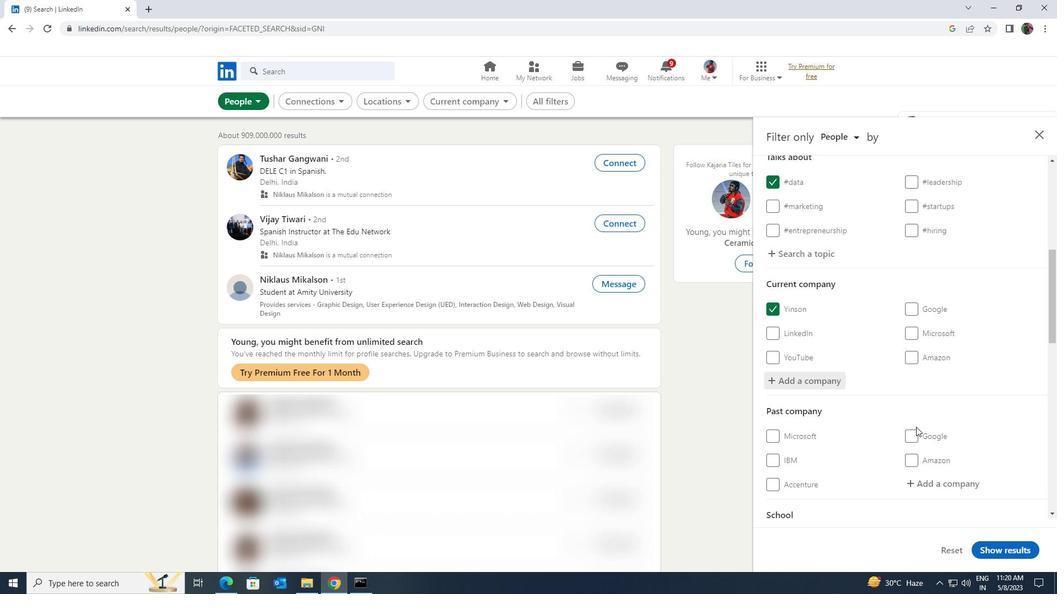 
Action: Mouse scrolled (916, 426) with delta (0, 0)
Screenshot: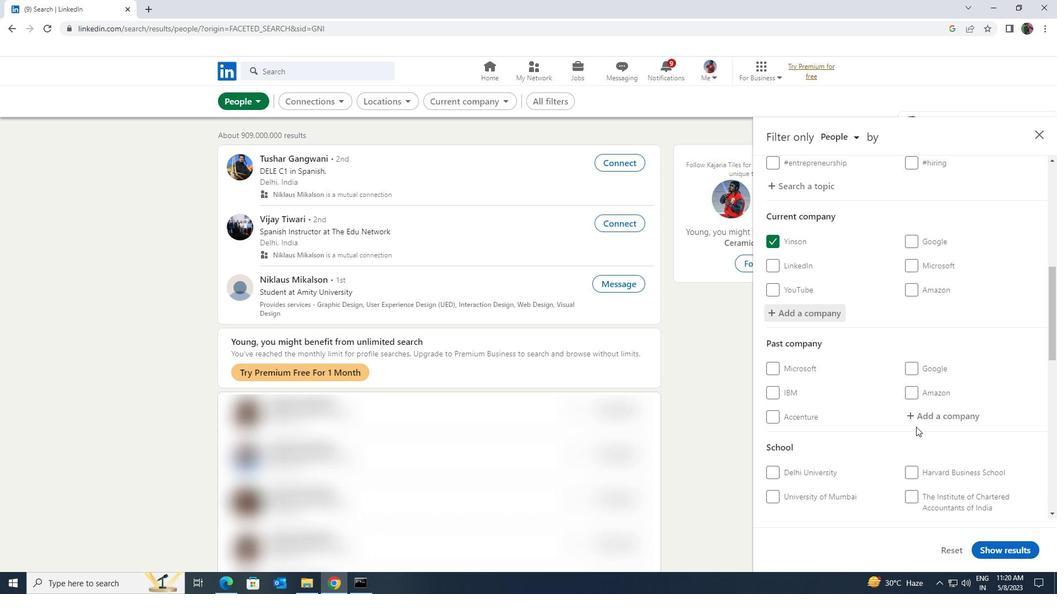 
Action: Mouse moved to (921, 432)
Screenshot: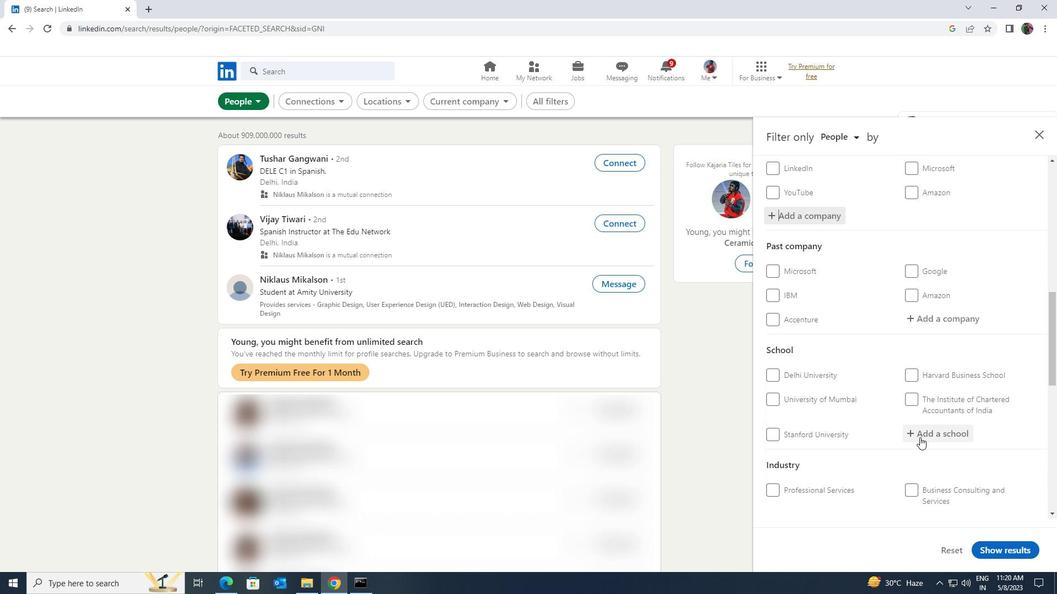 
Action: Mouse pressed left at (921, 432)
Screenshot: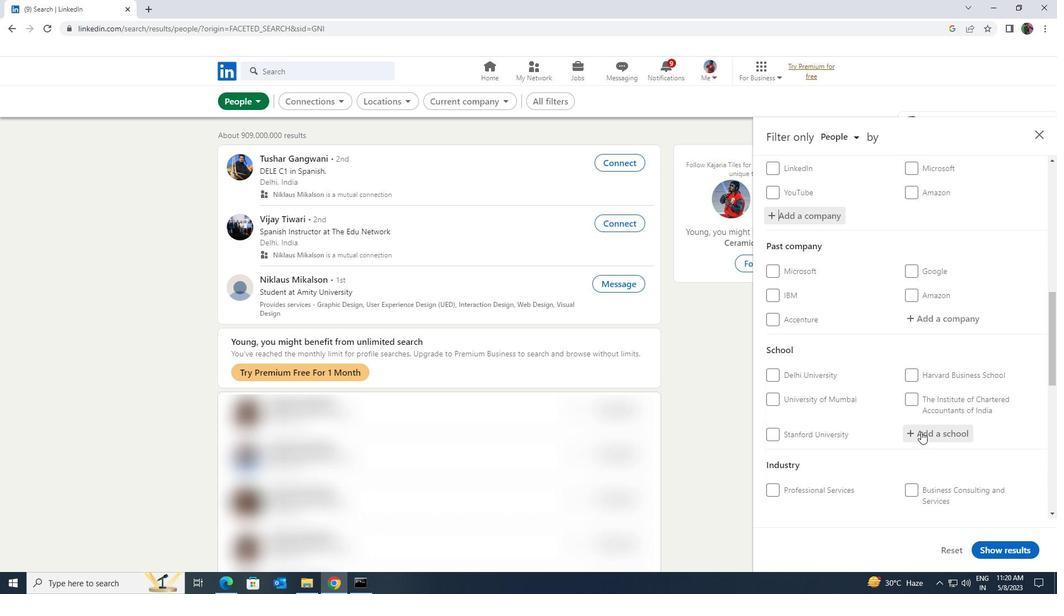 
Action: Key pressed <Key.shift><Key.shift><Key.shift><Key.shift><Key.shift><Key.shift><Key.shift><Key.shift><Key.shift><Key.shift>ST<Key.space><Key.shift>JOSEPH<Key.space><Key.shift>COLLEGE<Key.space>OF<Key.space><Key.shift>COMMERCE
Screenshot: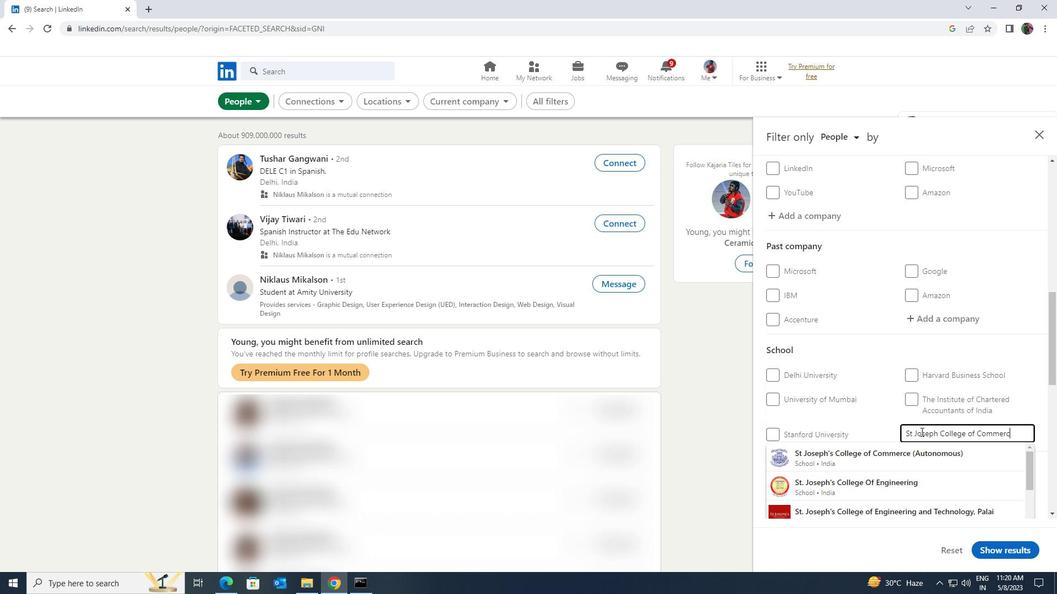 
Action: Mouse moved to (921, 459)
Screenshot: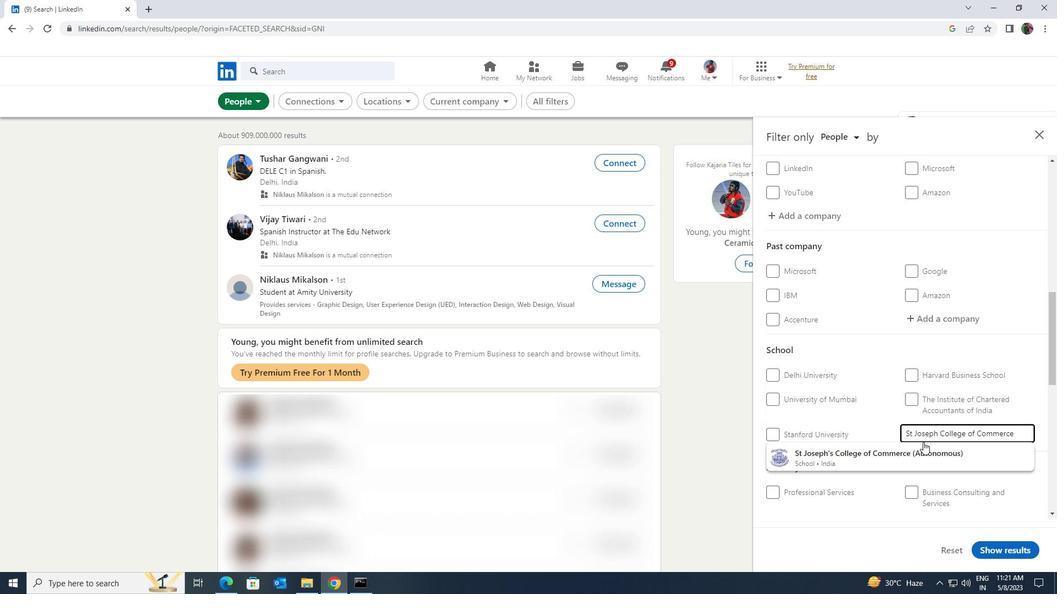 
Action: Mouse pressed left at (921, 459)
Screenshot: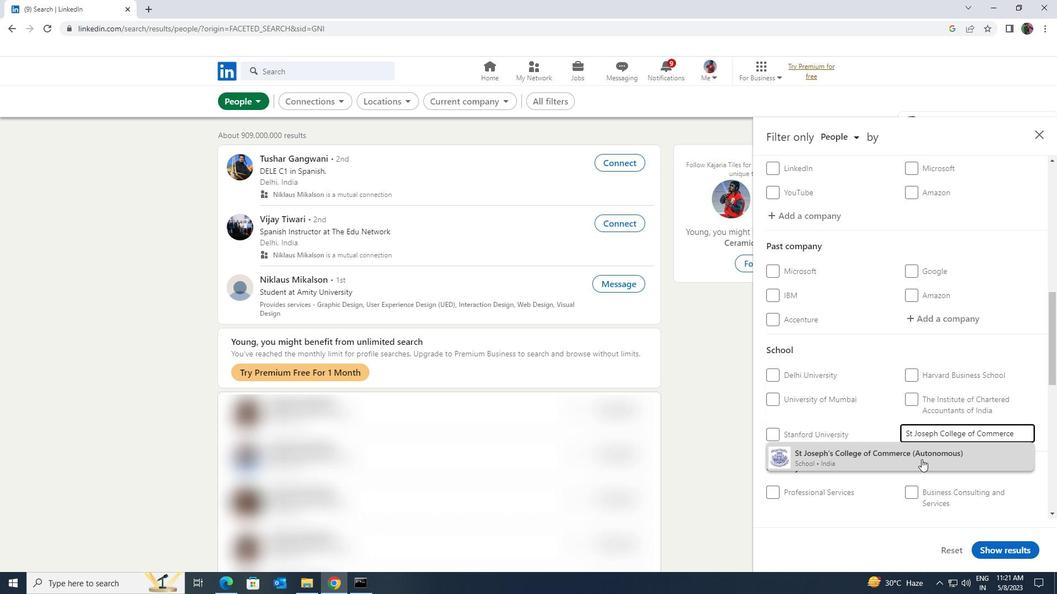 
Action: Mouse scrolled (921, 459) with delta (0, 0)
Screenshot: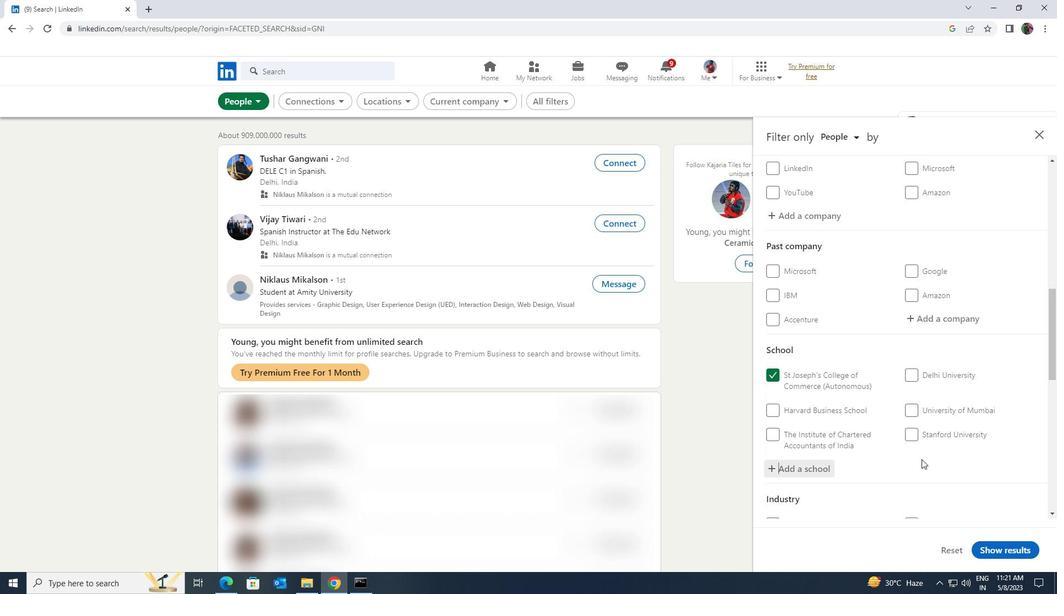 
Action: Mouse scrolled (921, 459) with delta (0, 0)
Screenshot: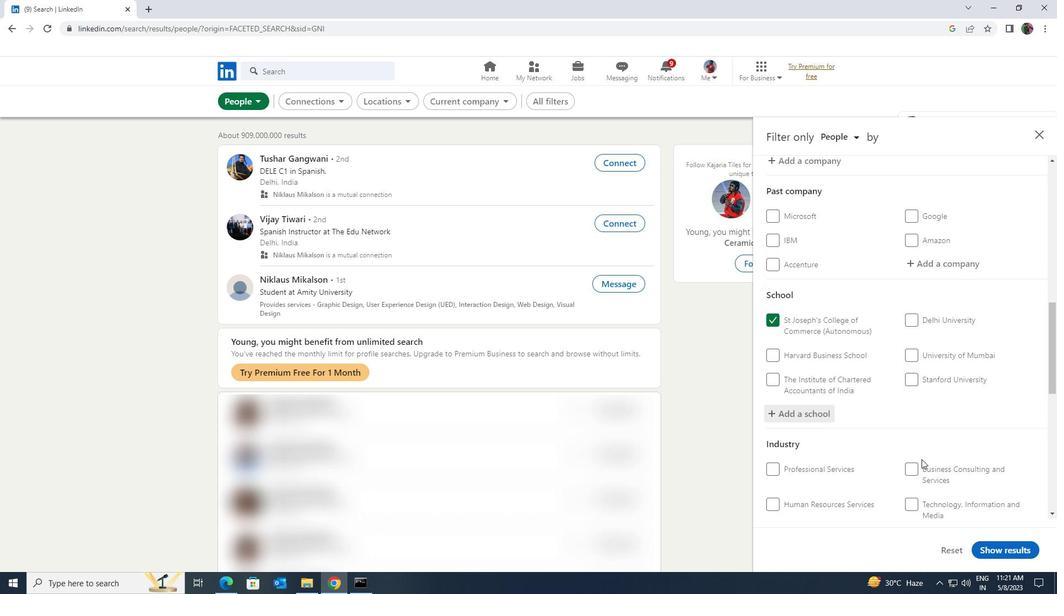 
Action: Mouse scrolled (921, 459) with delta (0, 0)
Screenshot: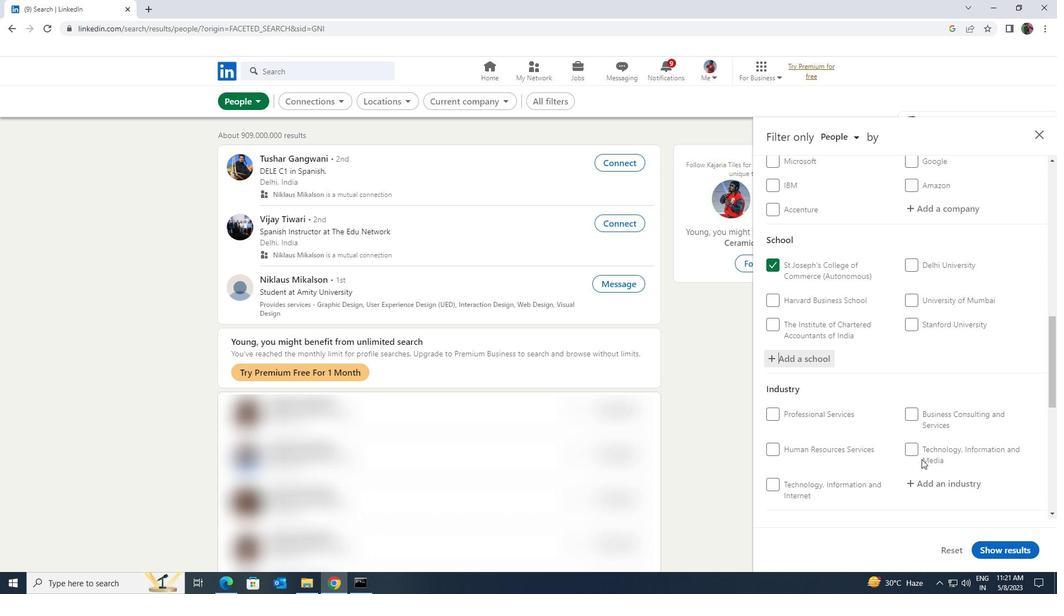 
Action: Mouse moved to (920, 436)
Screenshot: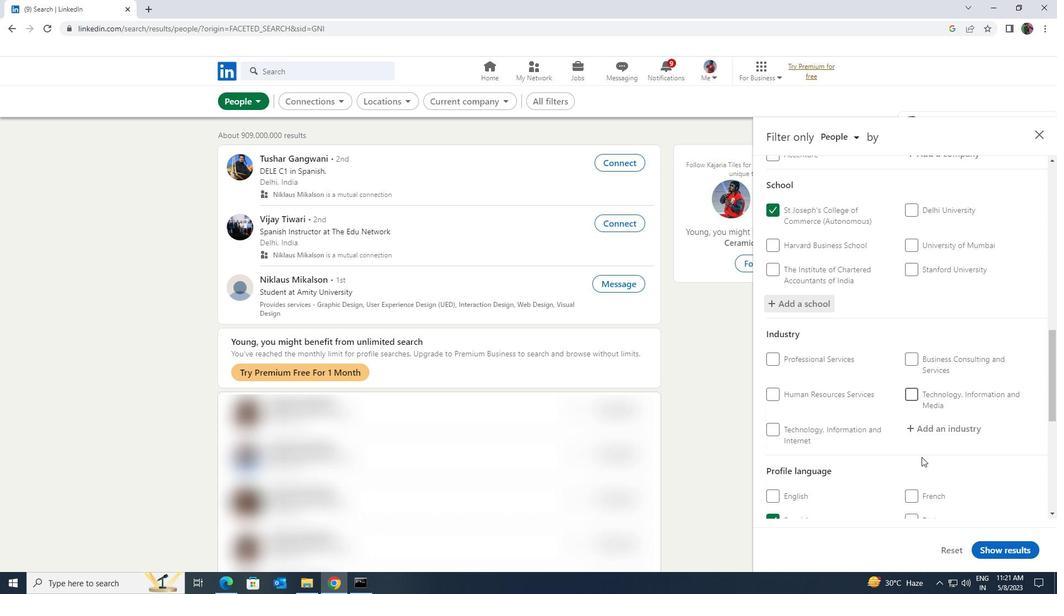 
Action: Mouse pressed left at (920, 436)
Screenshot: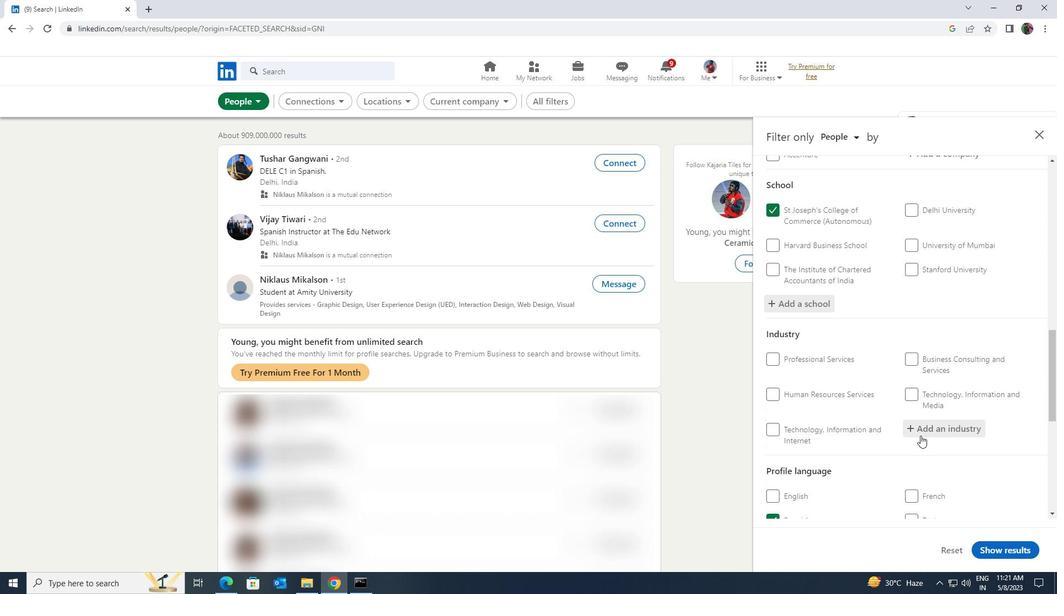 
Action: Key pressed <Key.shift><Key.shift><Key.shift><Key.shift><Key.shift>LAUNDRY
Screenshot: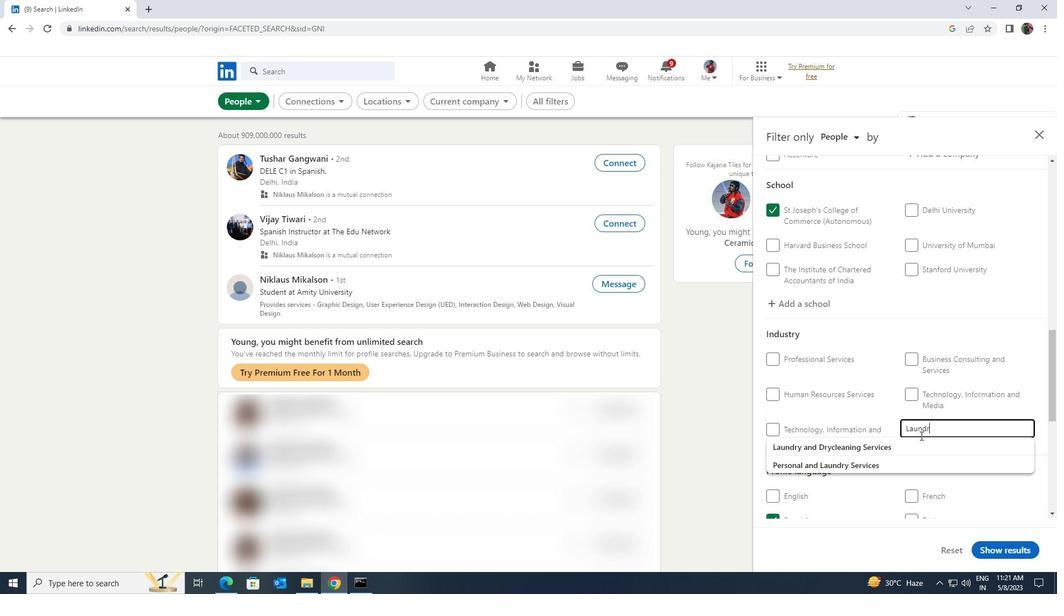 
Action: Mouse moved to (928, 444)
Screenshot: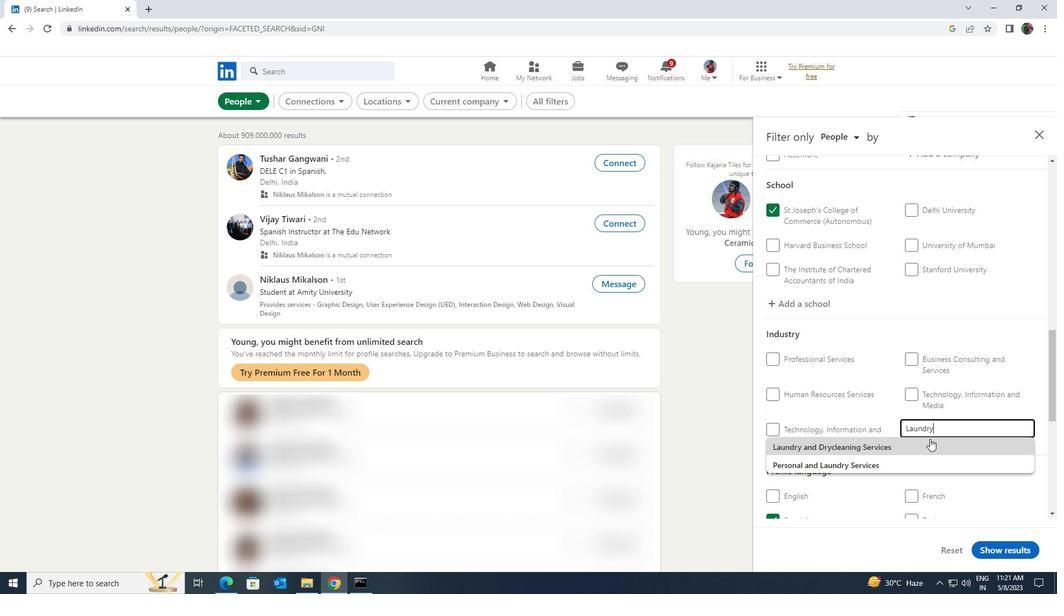 
Action: Mouse pressed left at (928, 444)
Screenshot: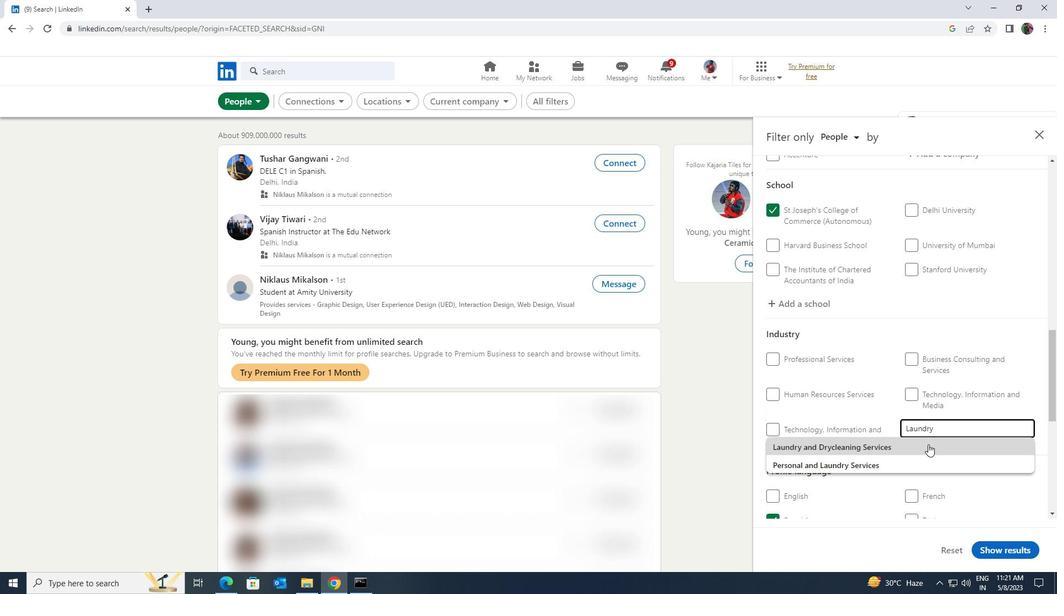 
Action: Mouse scrolled (928, 444) with delta (0, 0)
Screenshot: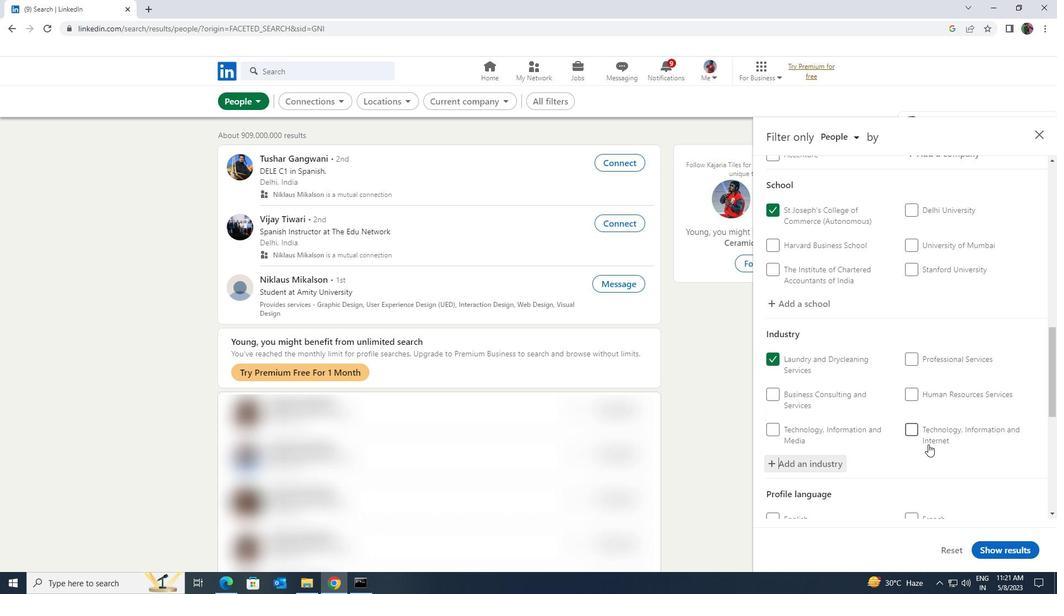
Action: Mouse scrolled (928, 444) with delta (0, 0)
Screenshot: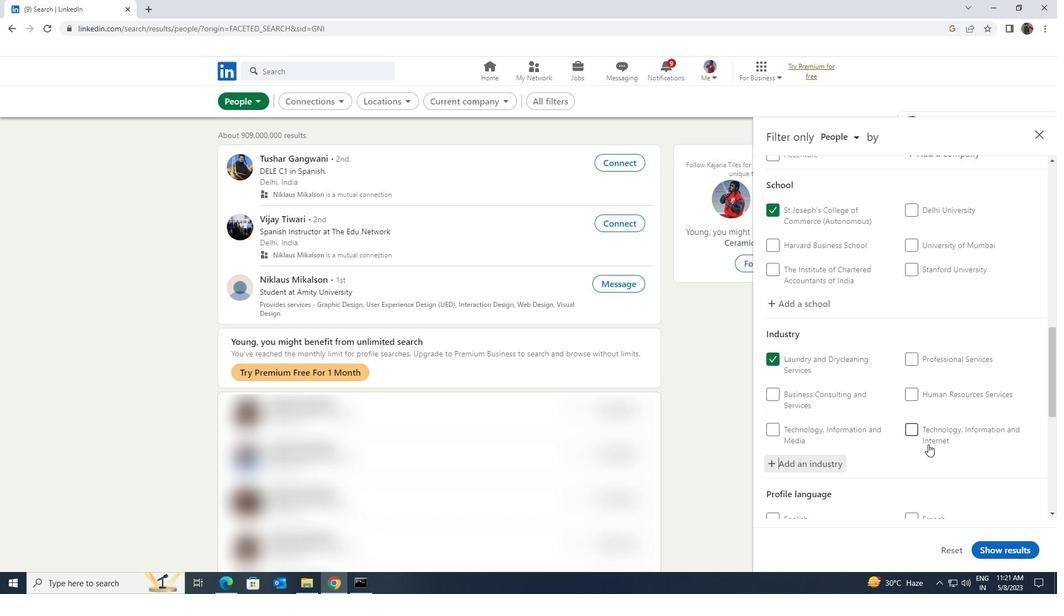 
Action: Mouse scrolled (928, 444) with delta (0, 0)
Screenshot: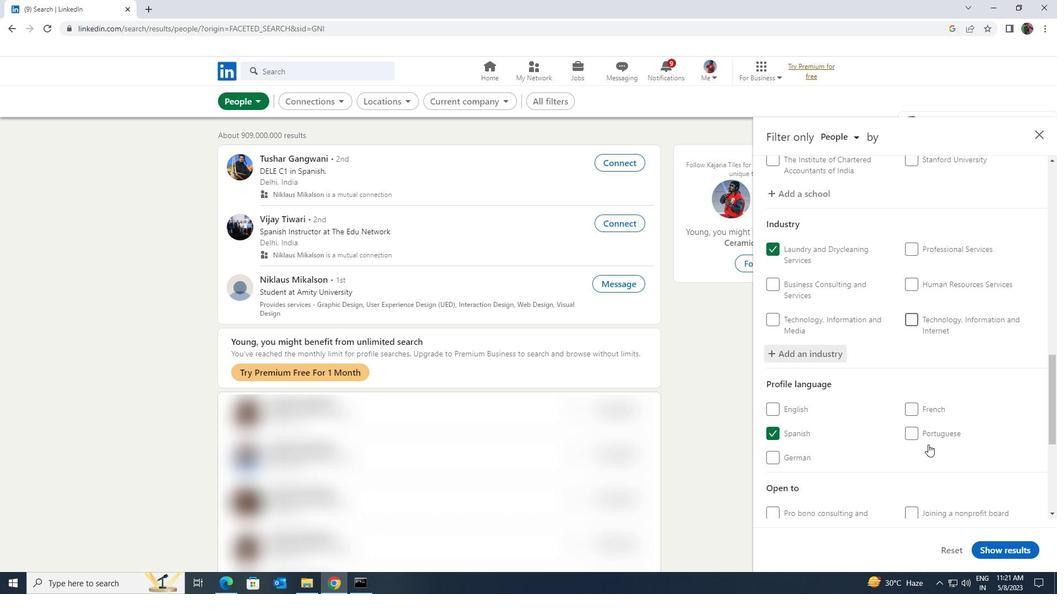 
Action: Mouse scrolled (928, 444) with delta (0, 0)
Screenshot: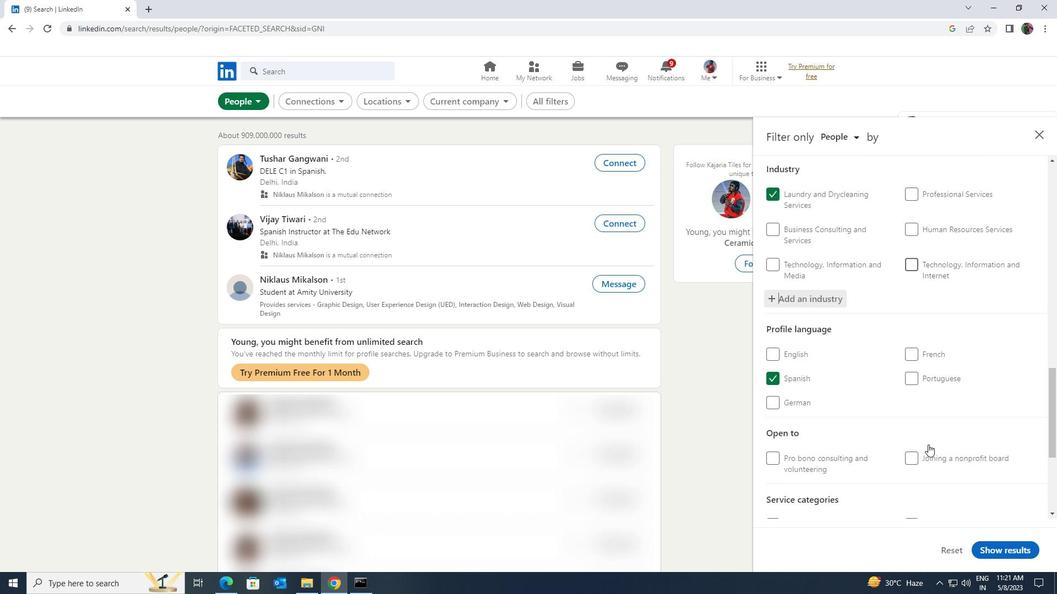 
Action: Mouse scrolled (928, 444) with delta (0, 0)
Screenshot: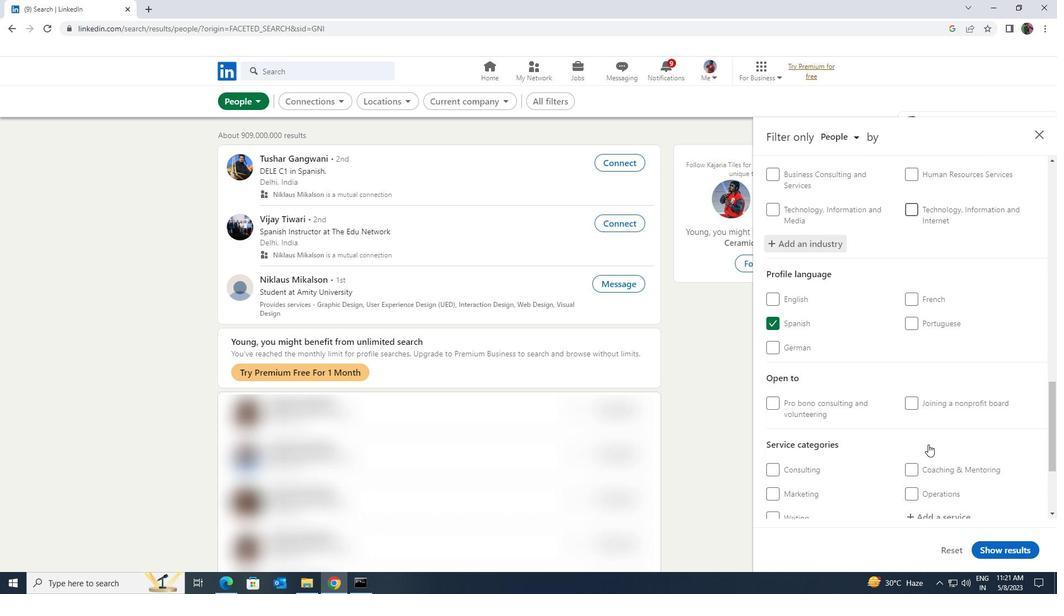 
Action: Mouse moved to (930, 457)
Screenshot: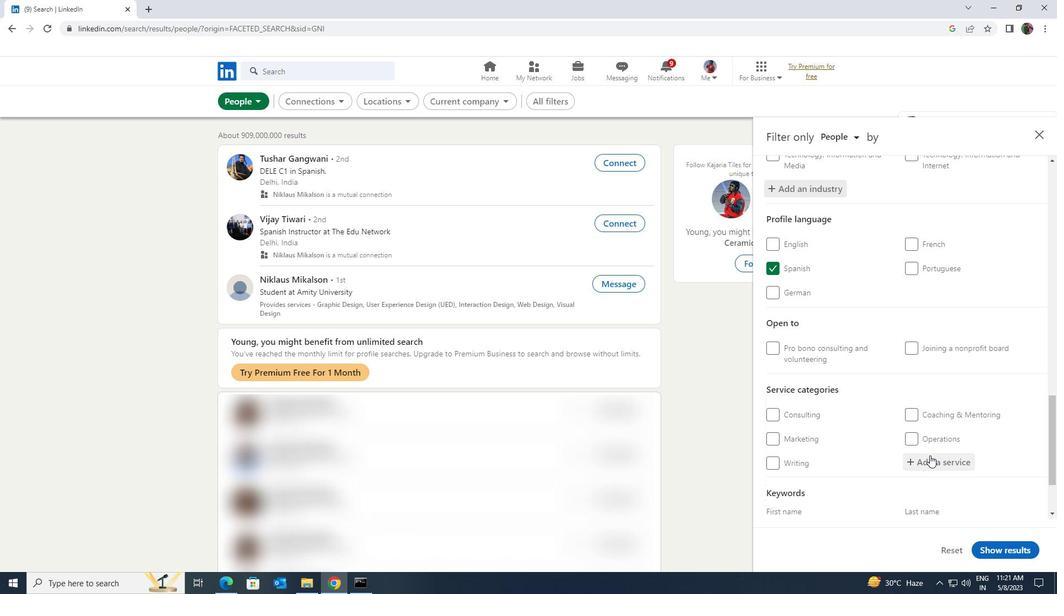 
Action: Mouse pressed left at (930, 457)
Screenshot: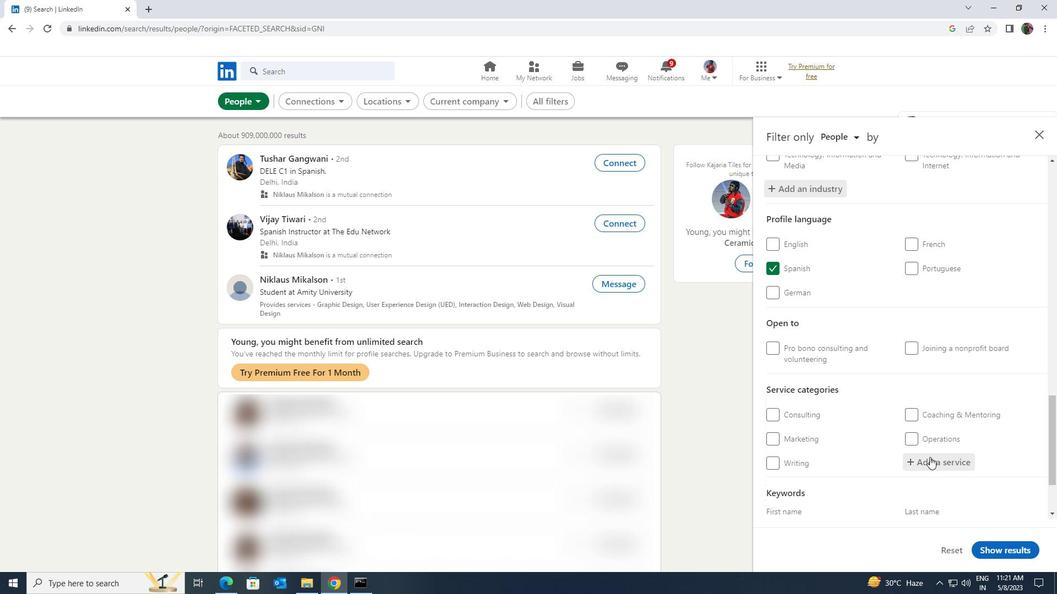 
Action: Key pressed <Key.shift><Key.shift><Key.shift><Key.shift>PUBLIC<Key.space><Key.shift>SPEAKIN
Screenshot: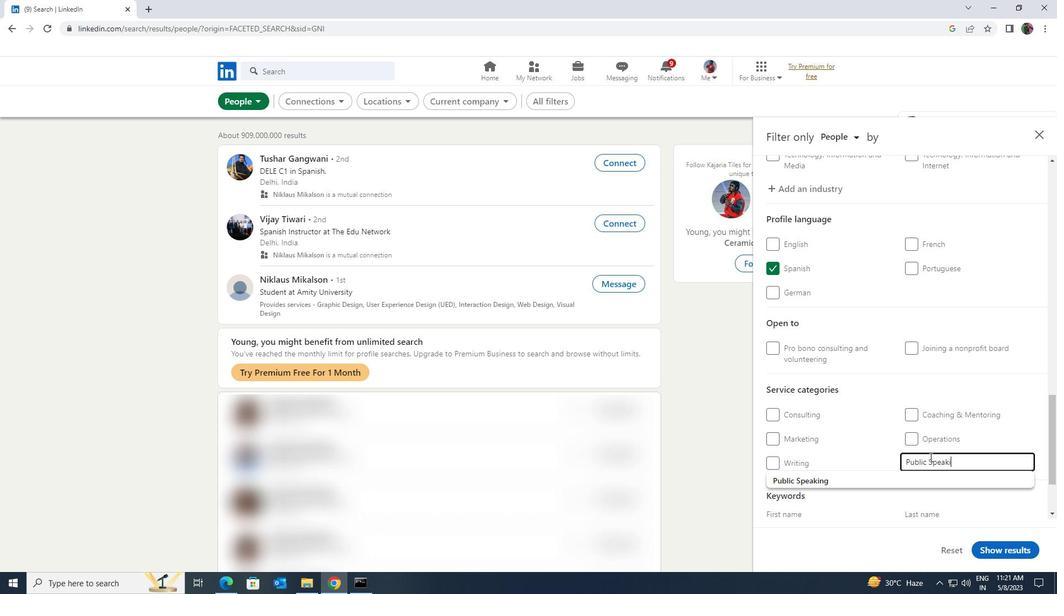 
Action: Mouse moved to (922, 472)
Screenshot: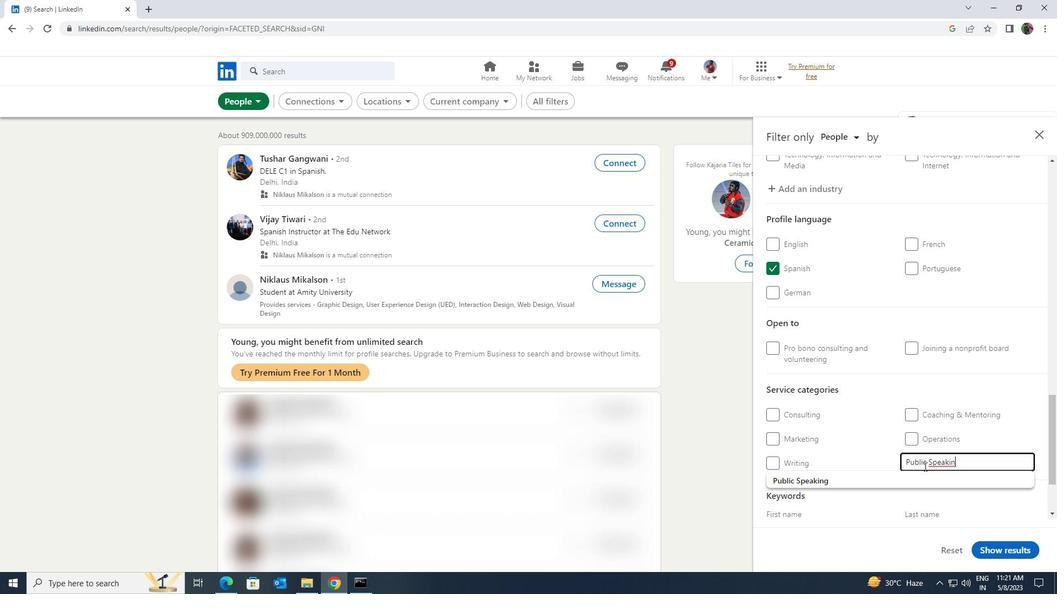 
Action: Mouse pressed left at (922, 472)
Screenshot: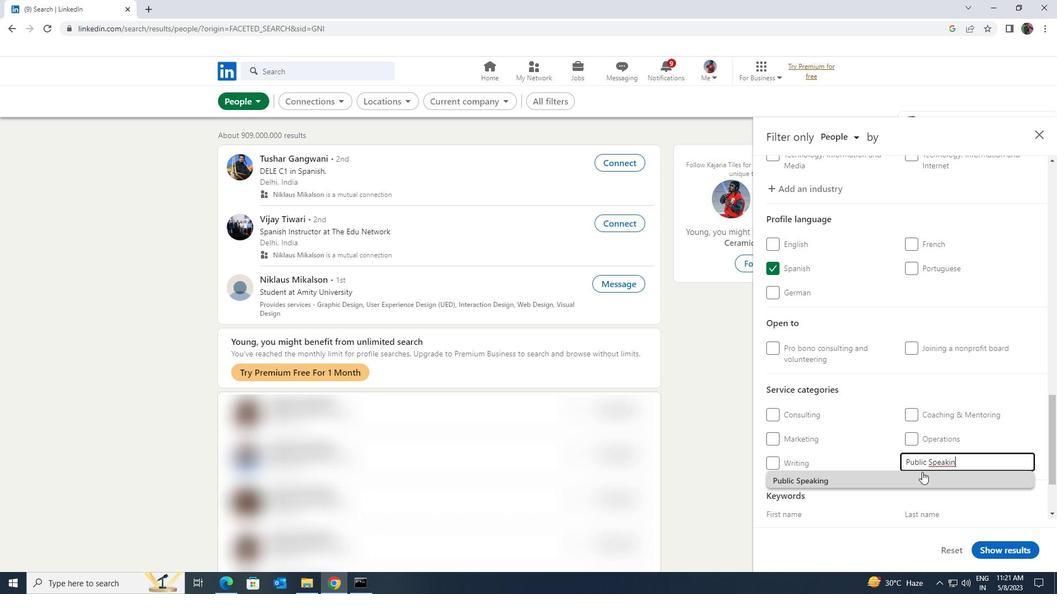 
Action: Mouse moved to (922, 472)
Screenshot: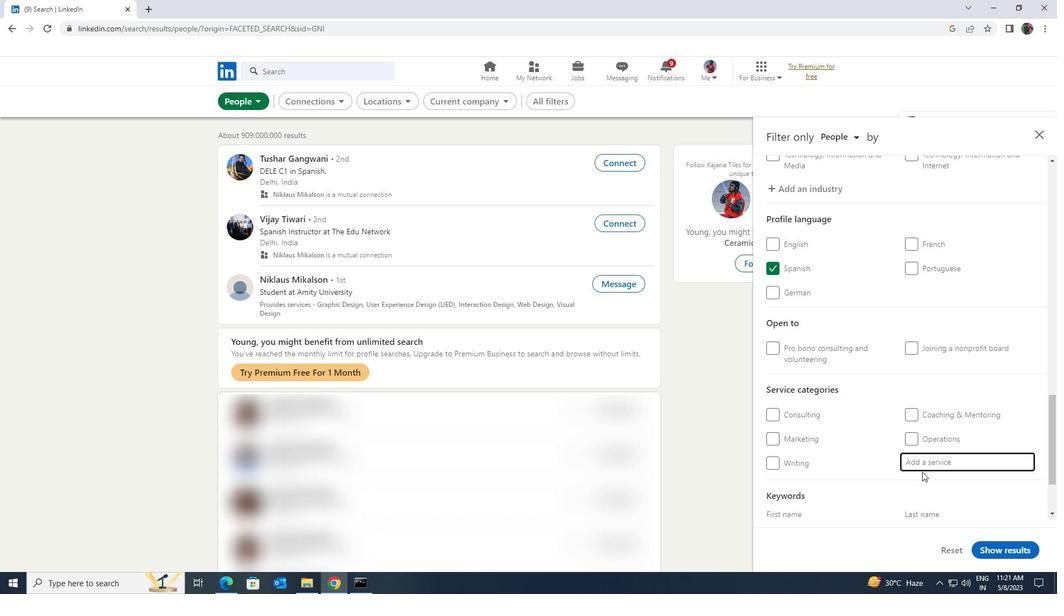 
Action: Mouse scrolled (922, 471) with delta (0, 0)
Screenshot: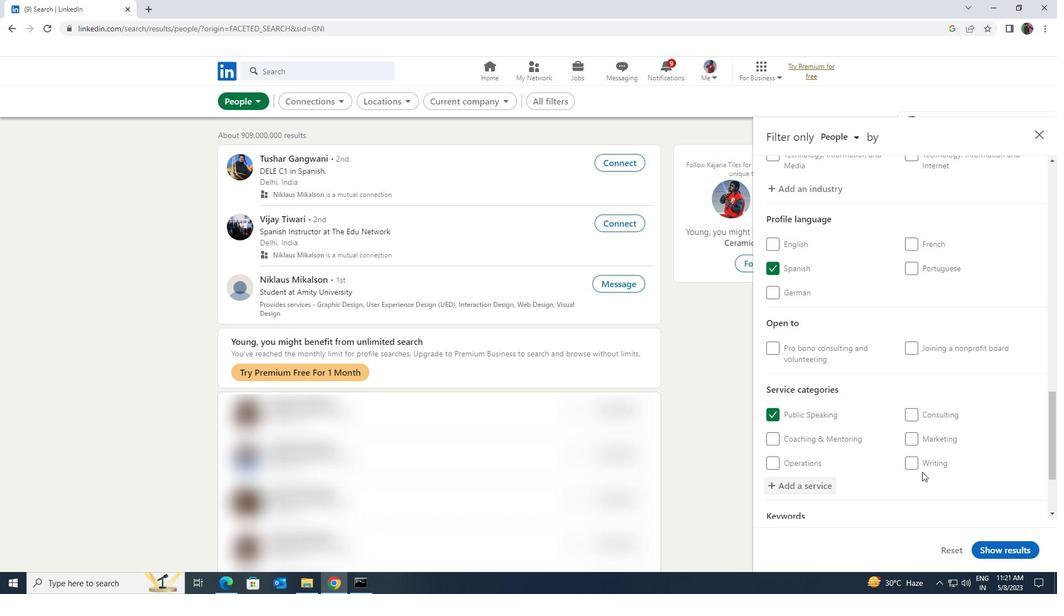 
Action: Mouse scrolled (922, 471) with delta (0, 0)
Screenshot: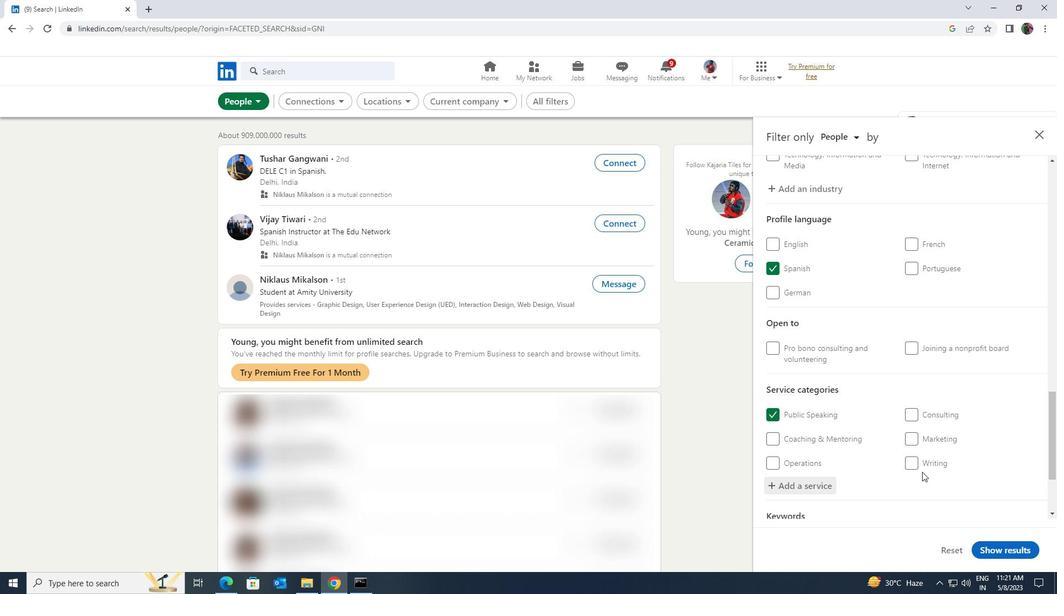 
Action: Mouse scrolled (922, 471) with delta (0, 0)
Screenshot: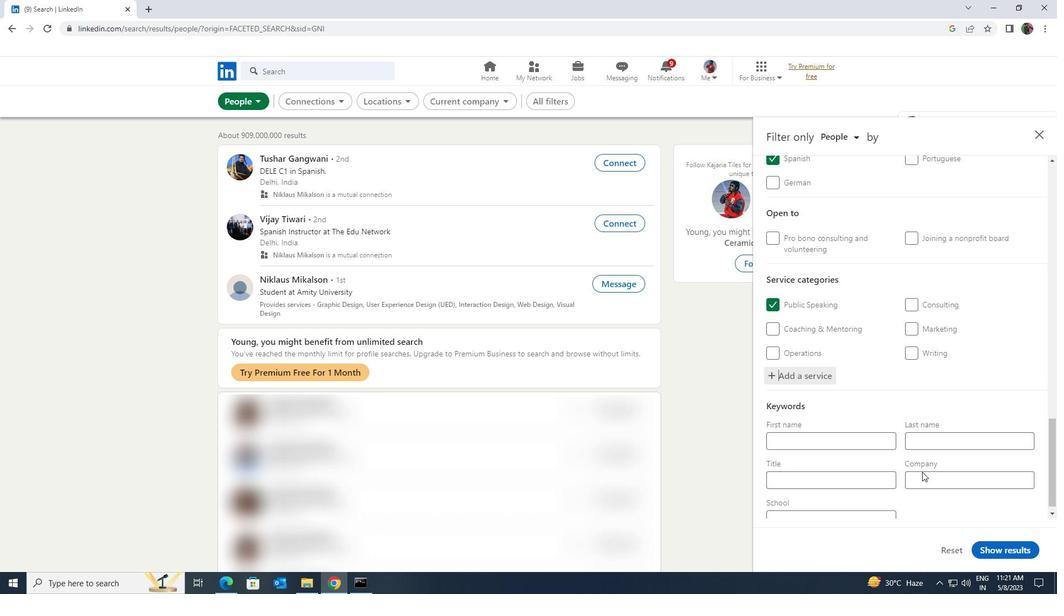 
Action: Mouse scrolled (922, 471) with delta (0, 0)
Screenshot: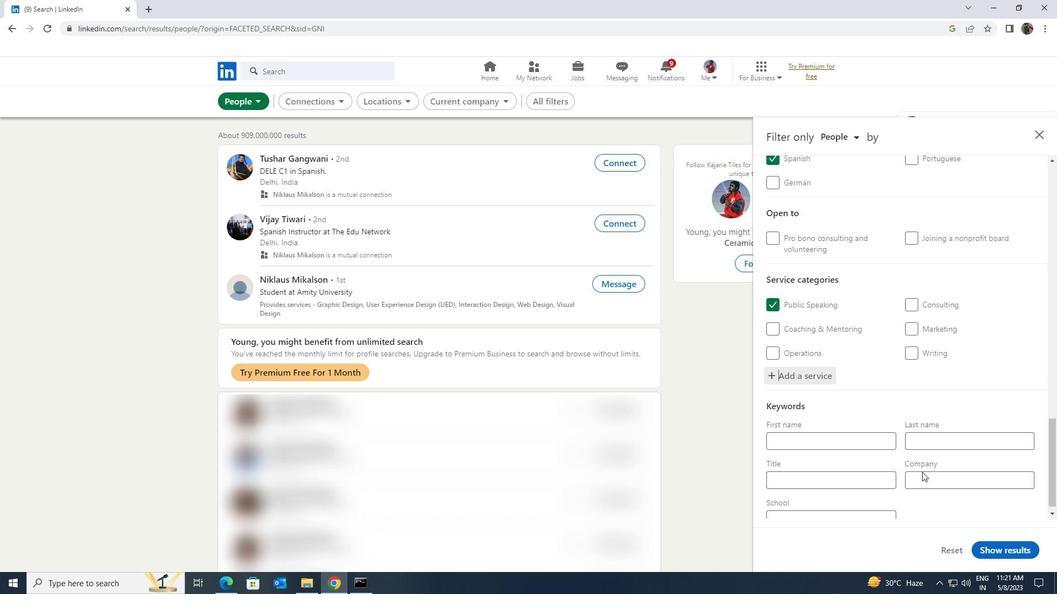 
Action: Mouse moved to (880, 464)
Screenshot: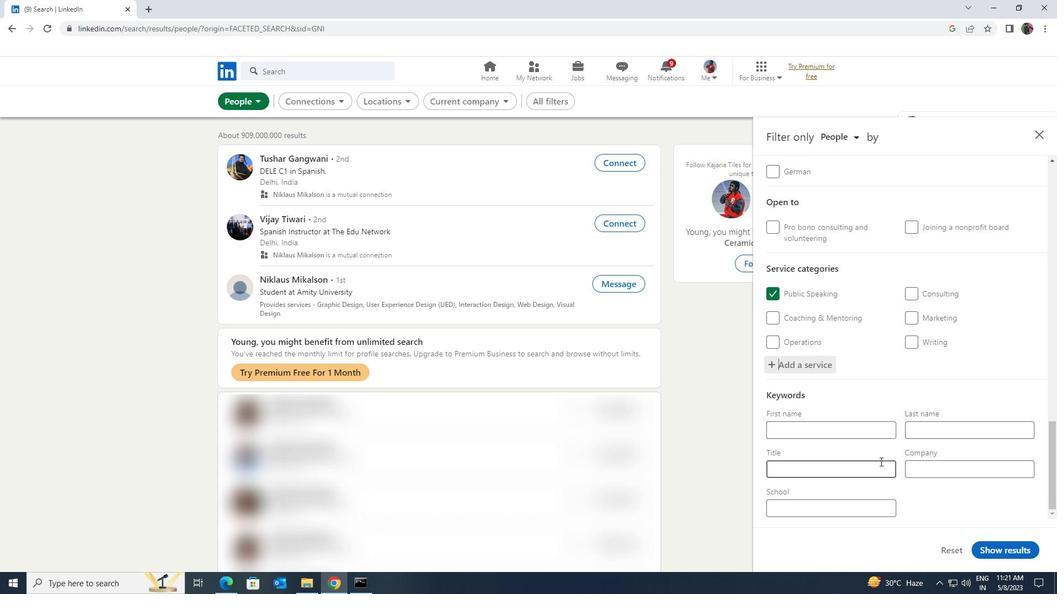 
Action: Mouse pressed left at (880, 464)
Screenshot: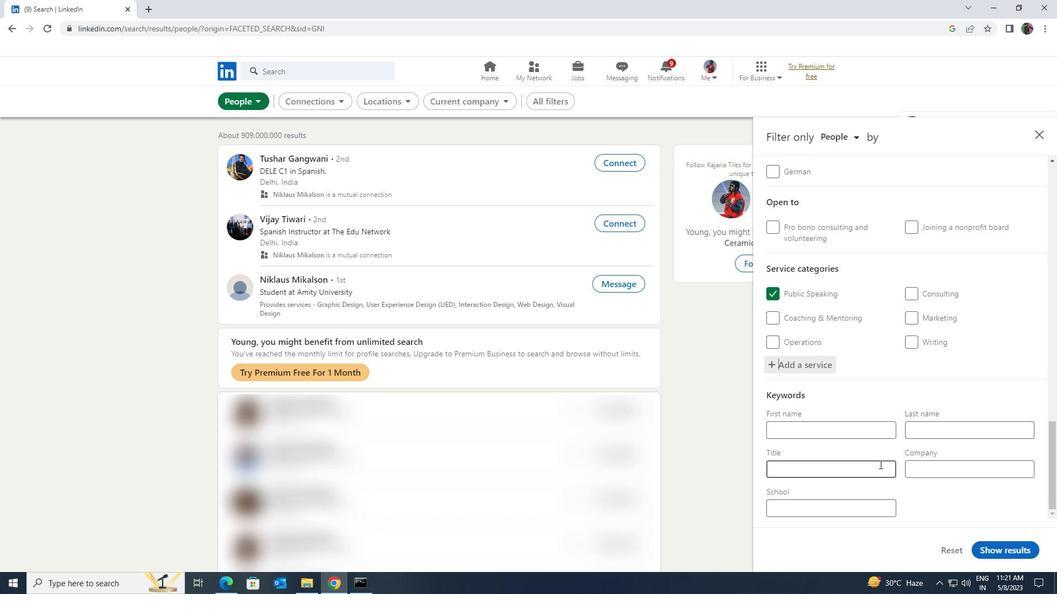 
Action: Key pressed <Key.shift><Key.shift><Key.shift><Key.shift><Key.shift><Key.shift><Key.shift>DIGITAL<Key.space><Key.shift>MARKETING<Key.space><Key.shift><Key.shift><Key.shift><Key.shift><Key.shift><Key.shift>MANAGER
Screenshot: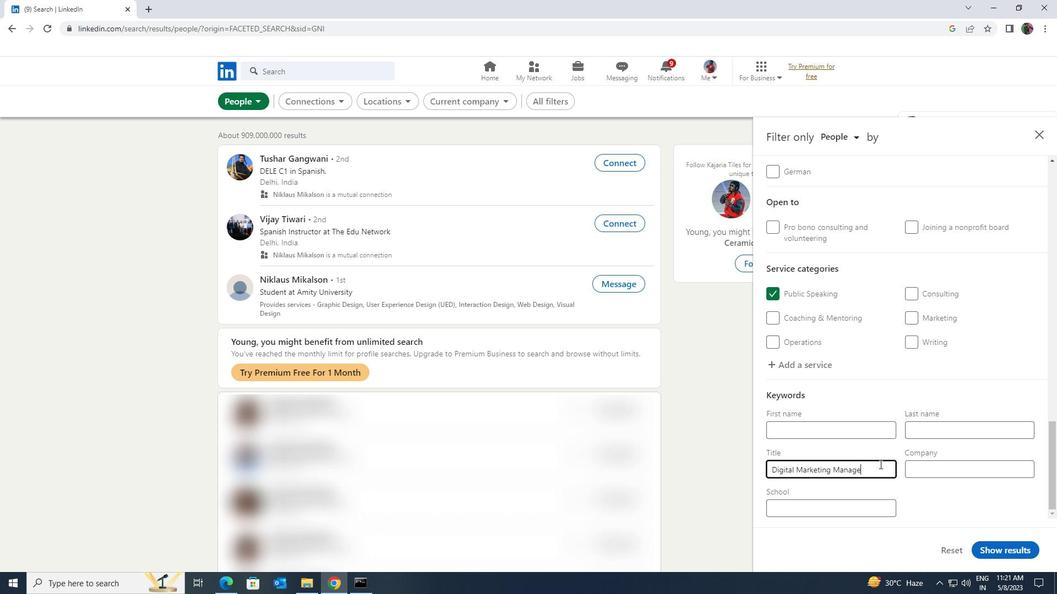 
Action: Mouse moved to (986, 544)
Screenshot: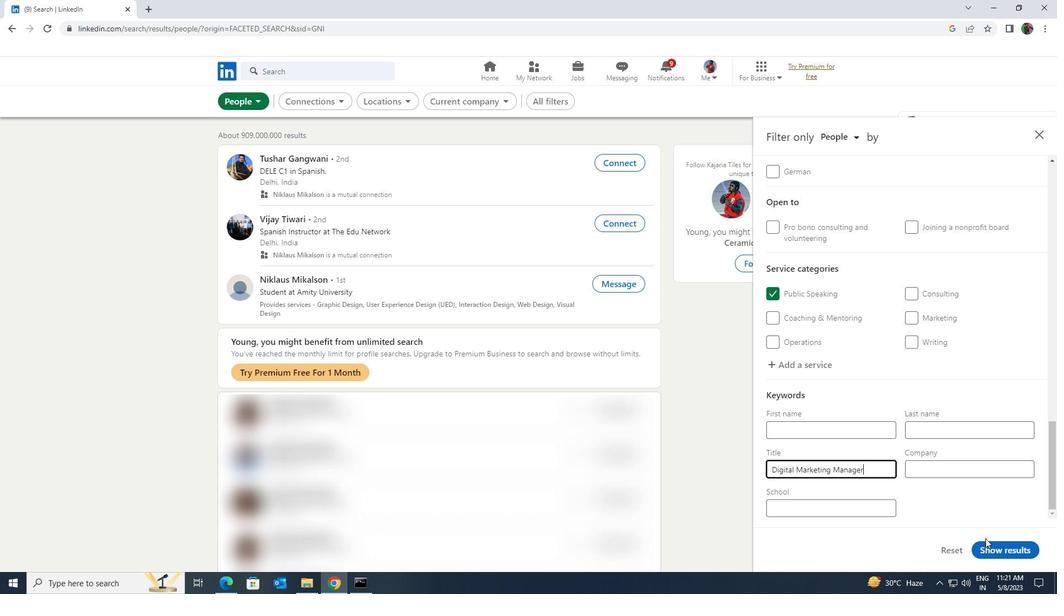 
Action: Mouse pressed left at (986, 544)
Screenshot: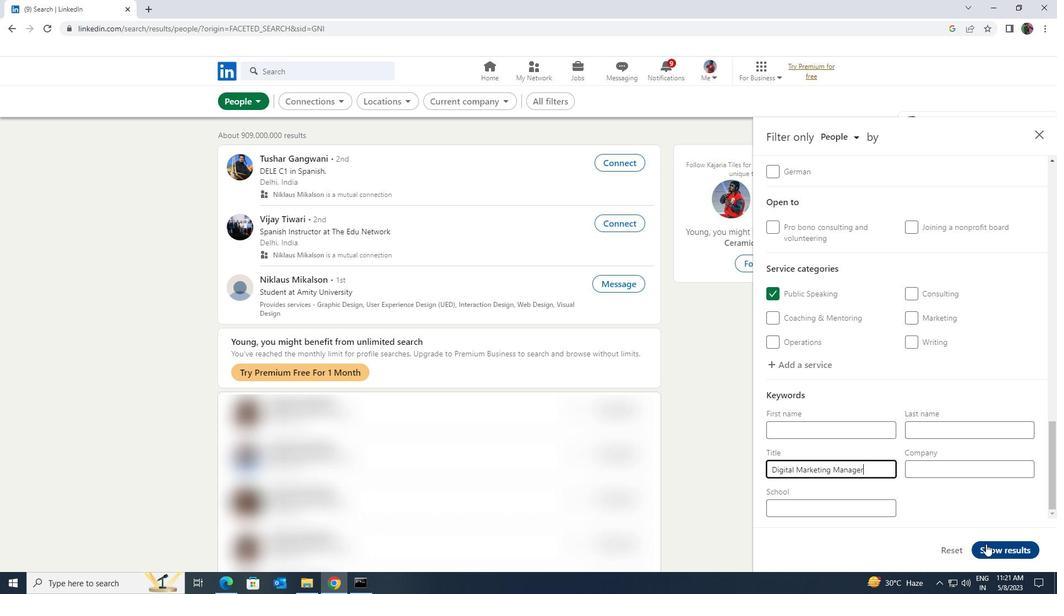 
Action: Mouse moved to (986, 547)
Screenshot: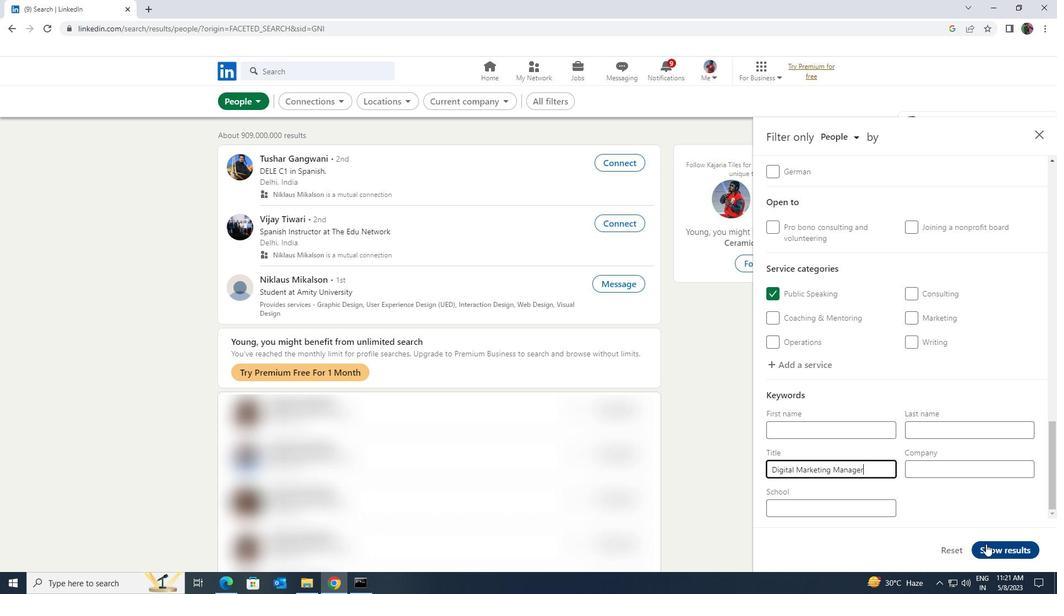 
